 Task: Look for space in Villa del Prado 2da Sección, Mexico from 15th June, 2023 to 21st June, 2023 for 5 adults in price range Rs.14000 to Rs.25000. Place can be entire place with 3 bedrooms having 3 beds and 3 bathrooms. Property type can be house, flat, guest house. Booking option can be shelf check-in. Required host language is English.
Action: Mouse moved to (406, 79)
Screenshot: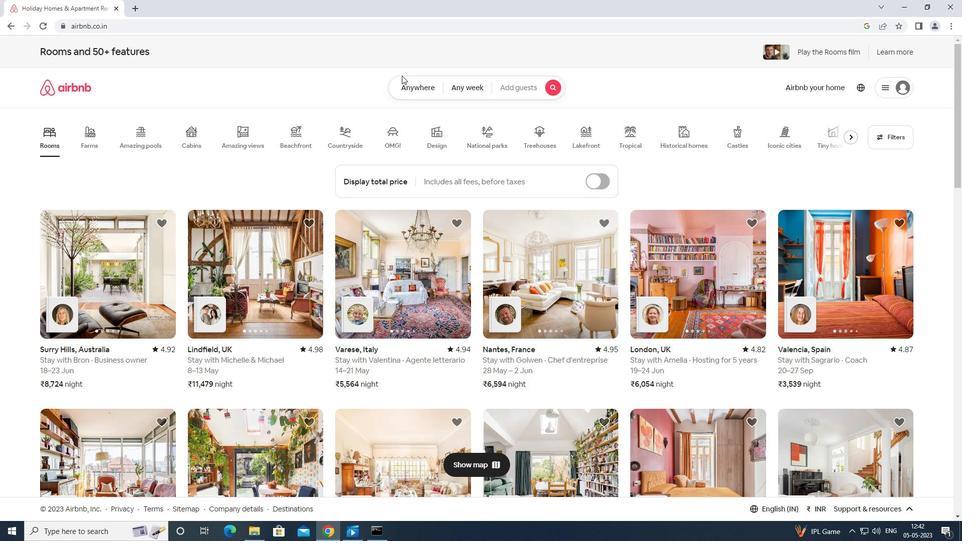 
Action: Mouse pressed left at (406, 79)
Screenshot: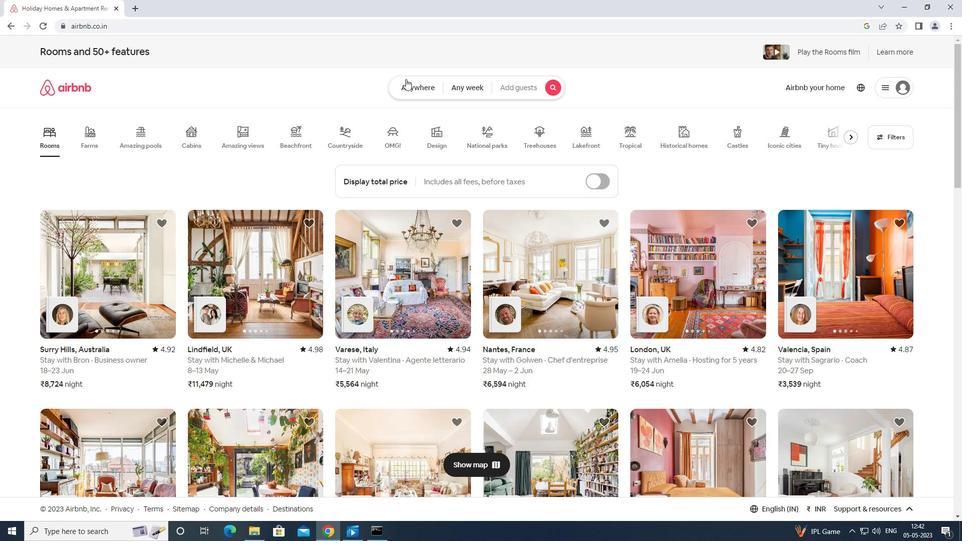 
Action: Mouse moved to (363, 120)
Screenshot: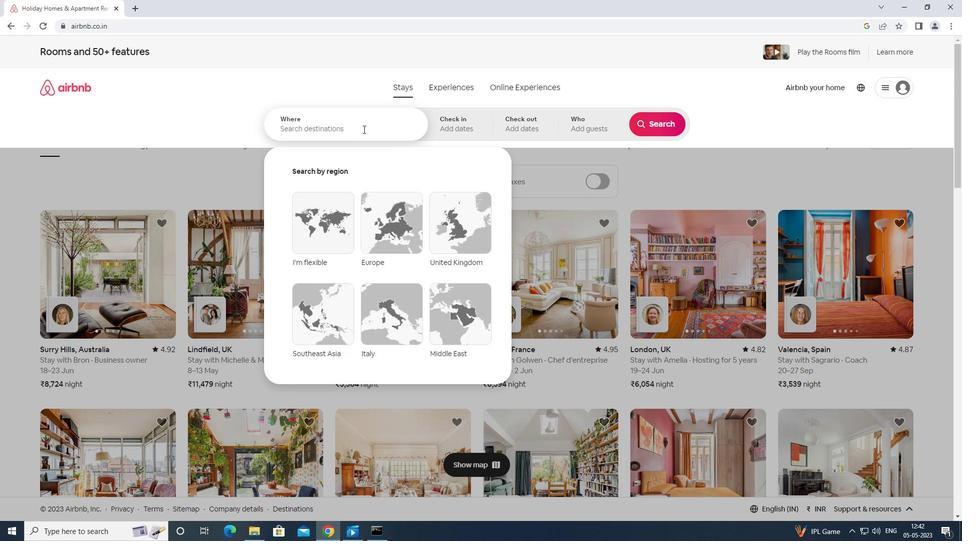 
Action: Mouse pressed left at (363, 120)
Screenshot: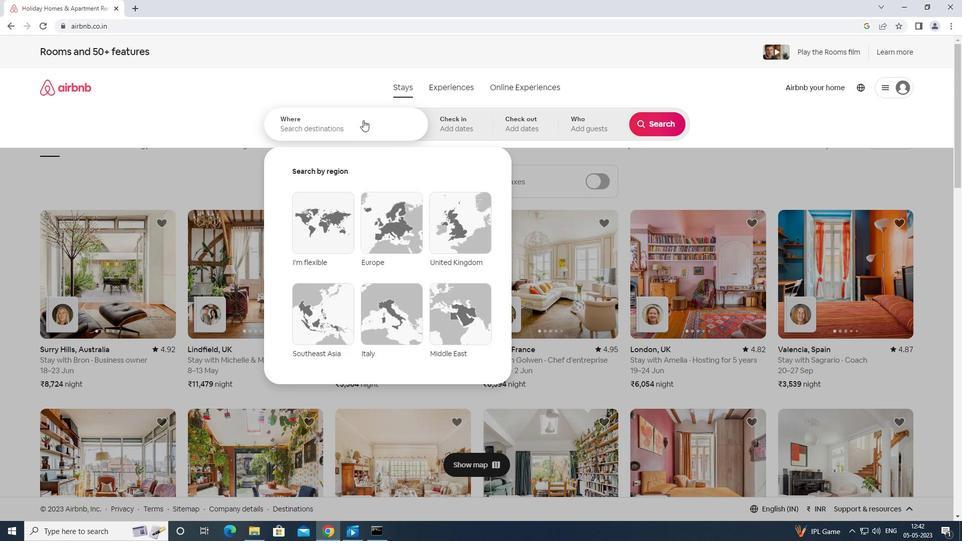 
Action: Key pressed <Key.caps_lock>
Screenshot: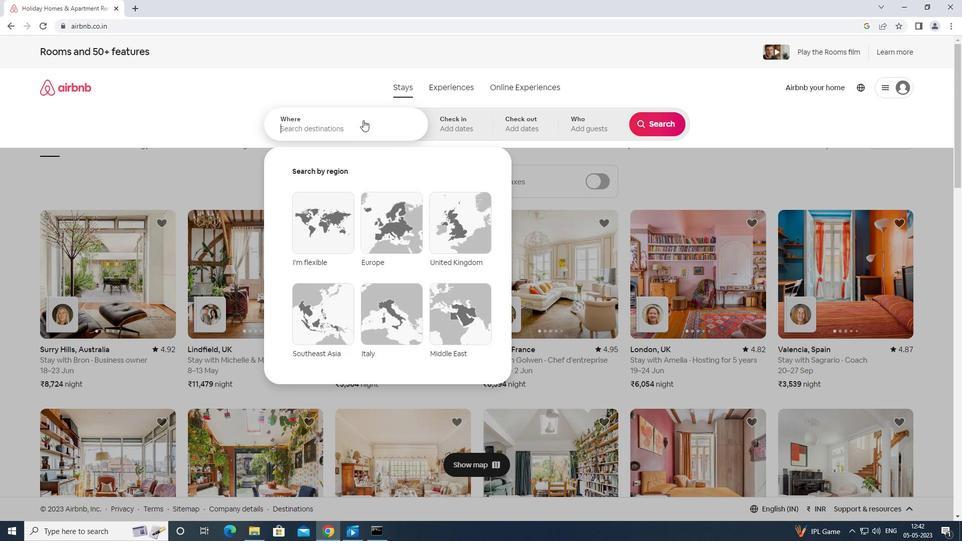 
Action: Mouse moved to (362, 121)
Screenshot: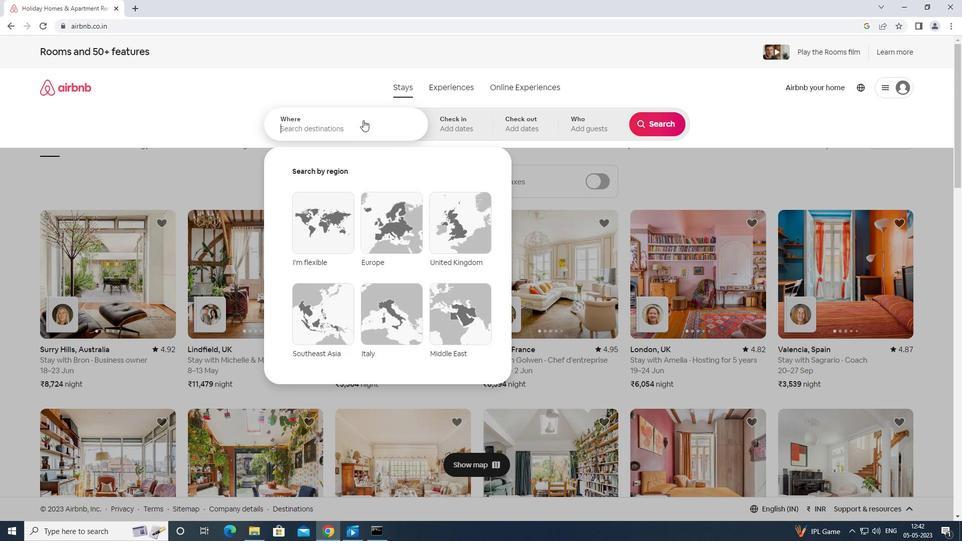 
Action: Key pressed <Key.shift>
Screenshot: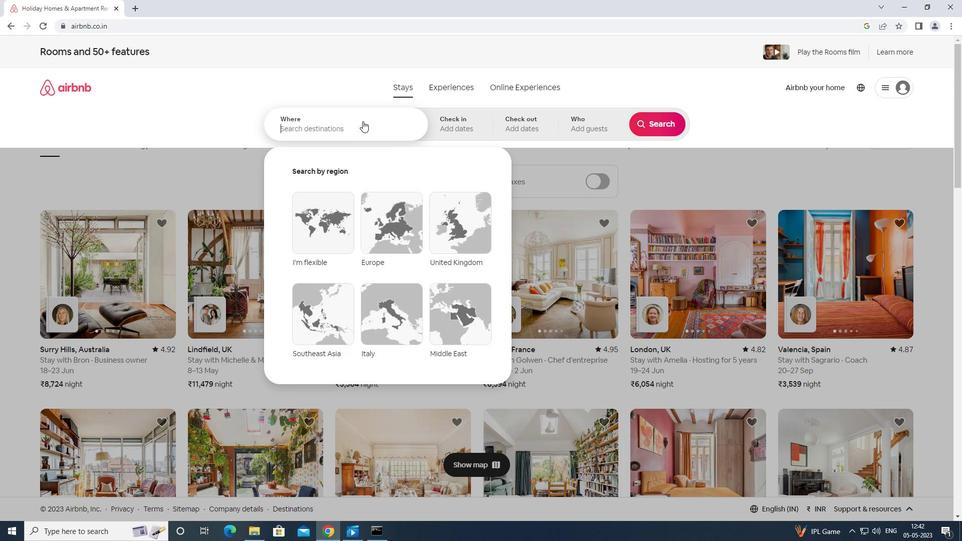 
Action: Mouse moved to (357, 120)
Screenshot: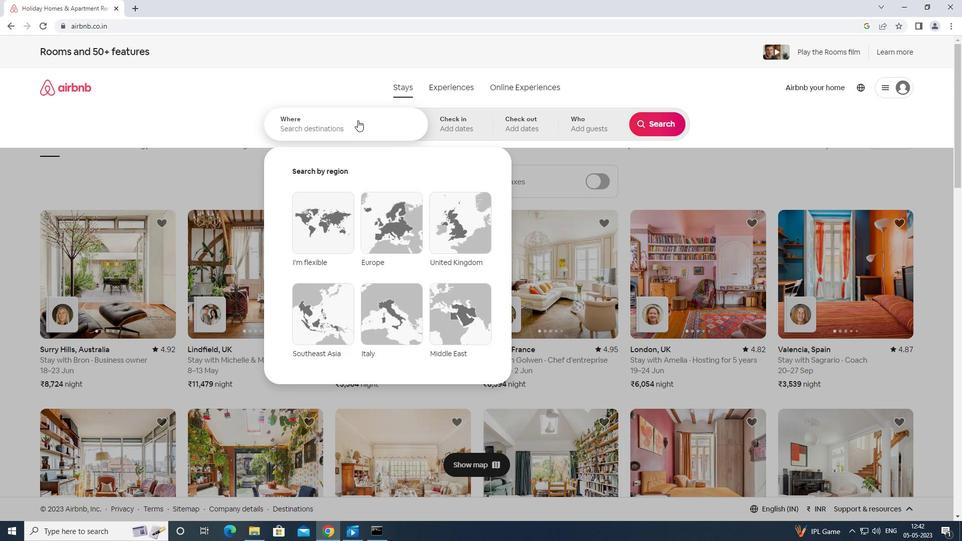 
Action: Key pressed B<Key.backspace><Key.shift>VILAA<Key.space>DEL<Key.space>PRADO<Key.space>MEXICO<Key.enter>
Screenshot: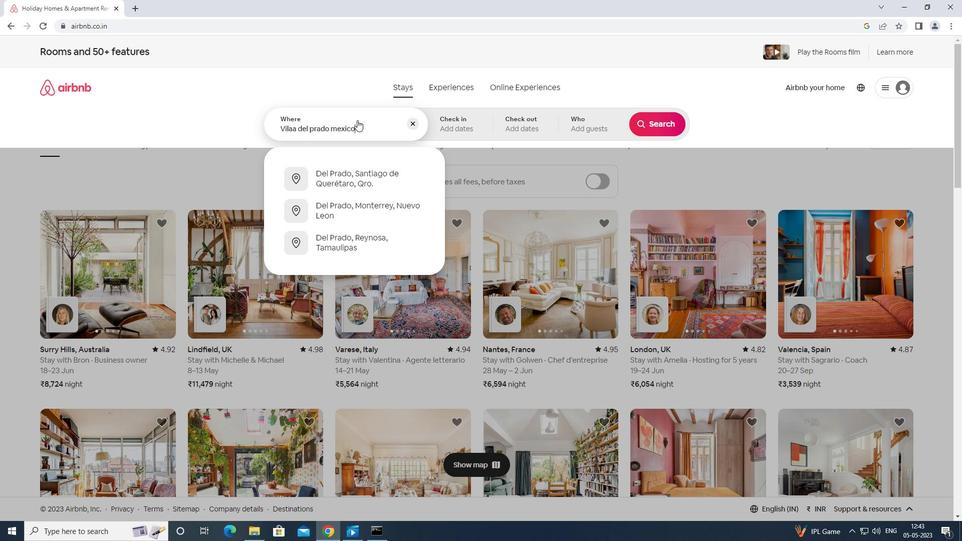 
Action: Mouse moved to (596, 297)
Screenshot: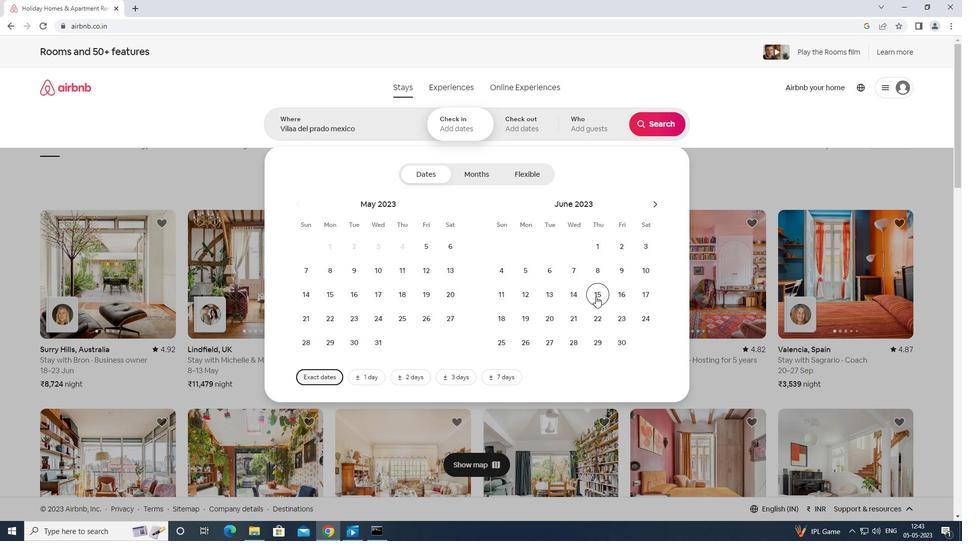 
Action: Mouse pressed left at (596, 297)
Screenshot: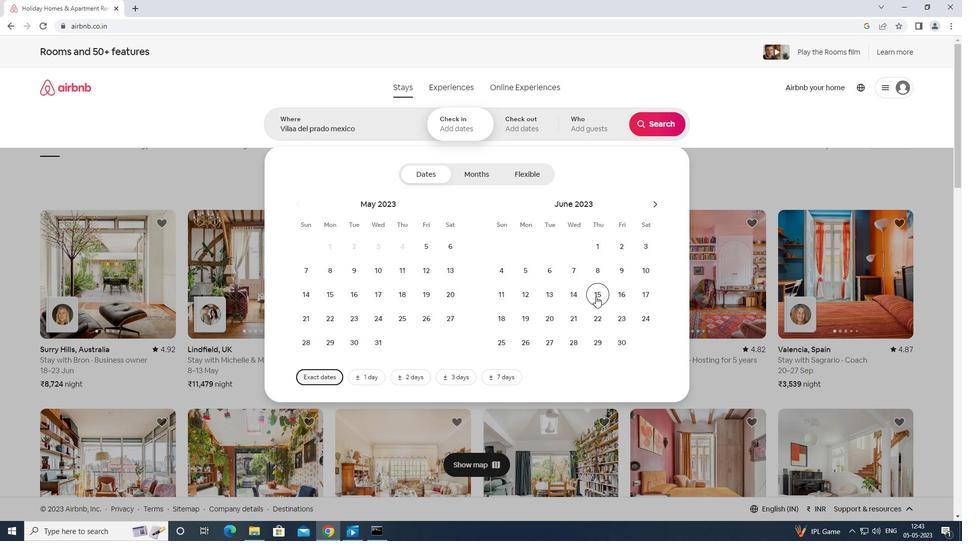 
Action: Mouse moved to (574, 313)
Screenshot: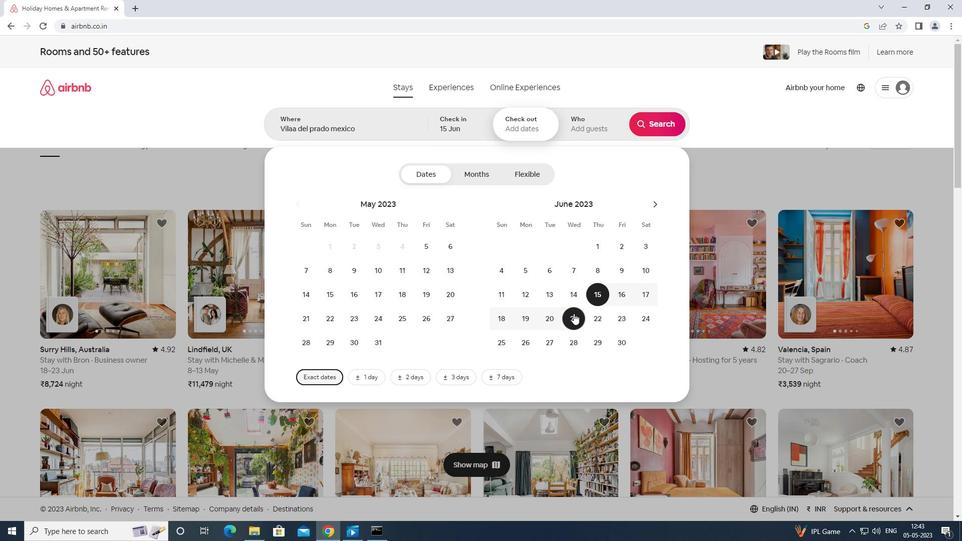 
Action: Mouse pressed left at (574, 313)
Screenshot: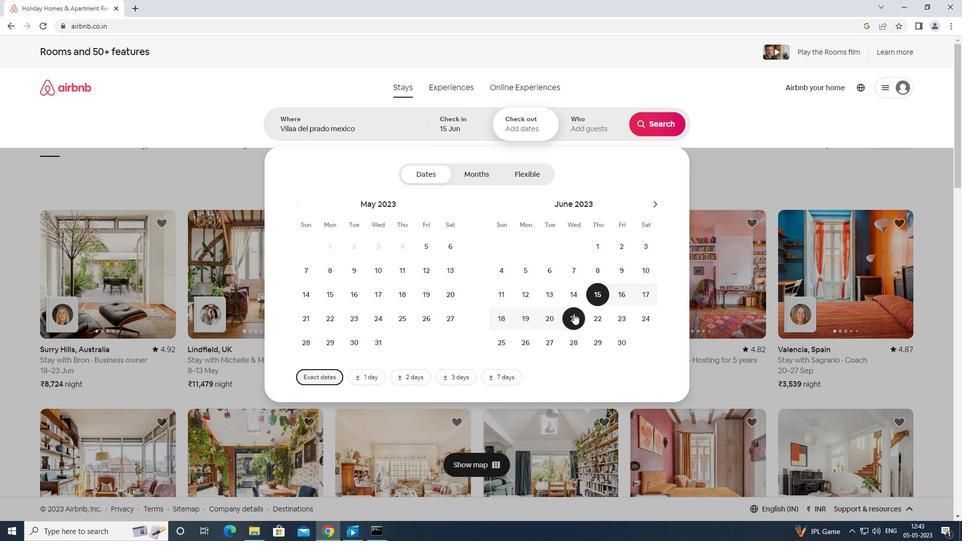 
Action: Mouse moved to (575, 123)
Screenshot: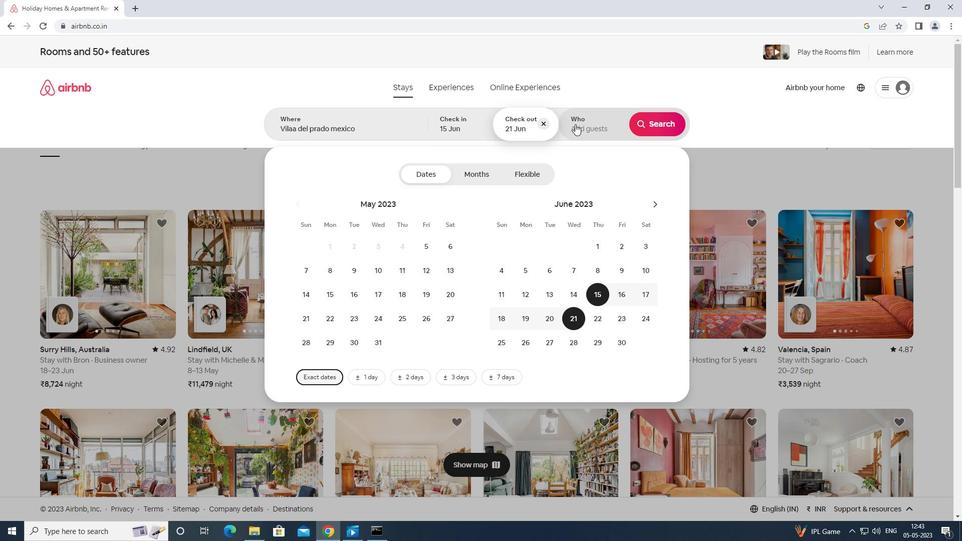 
Action: Mouse pressed left at (575, 123)
Screenshot: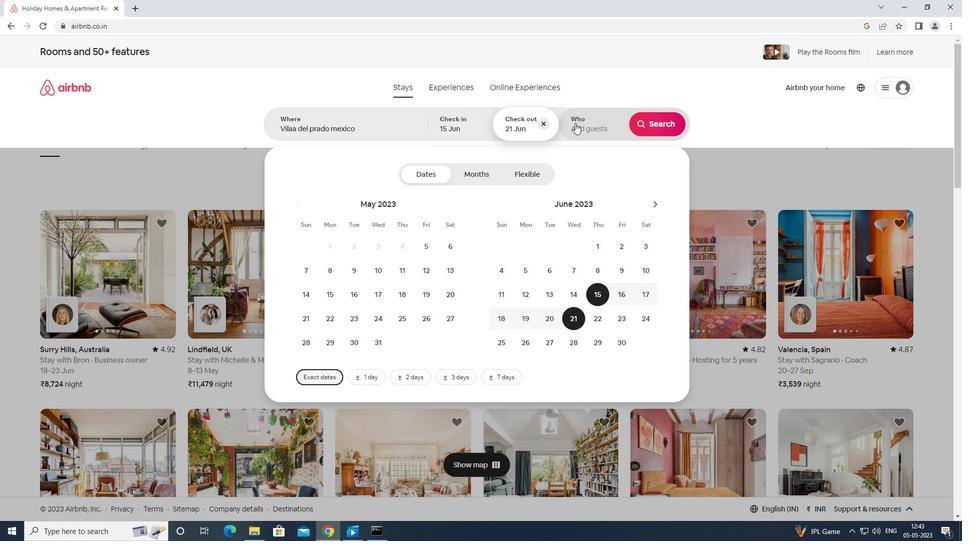 
Action: Mouse moved to (666, 123)
Screenshot: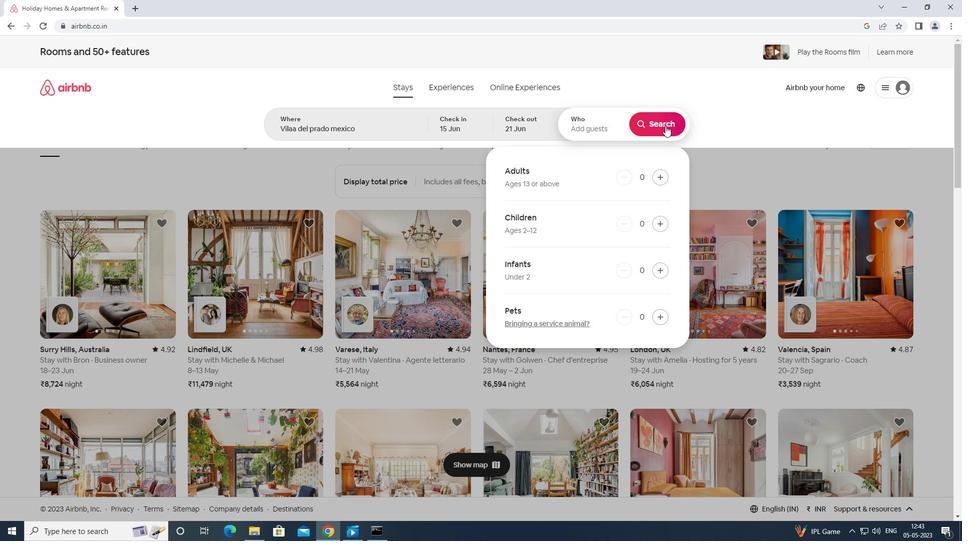 
Action: Mouse pressed left at (666, 123)
Screenshot: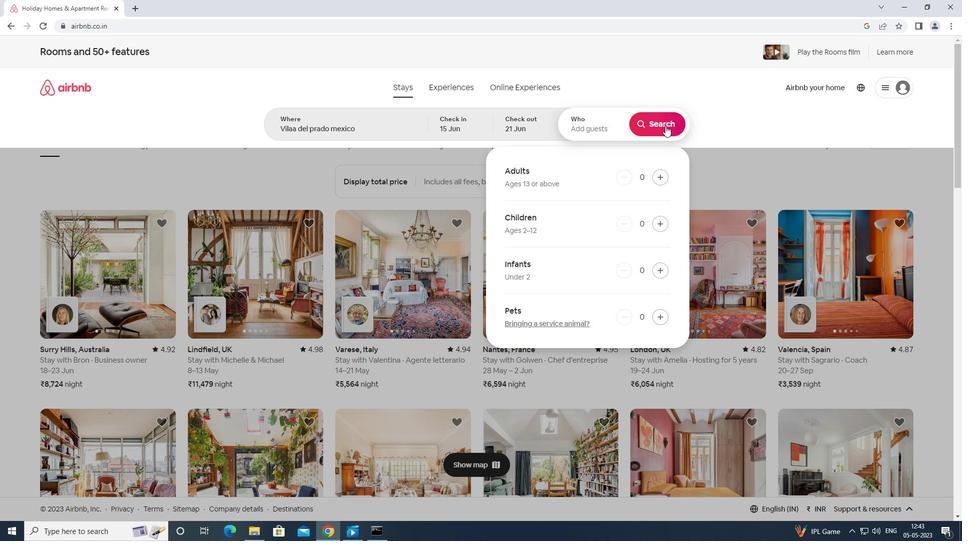 
Action: Mouse moved to (521, 56)
Screenshot: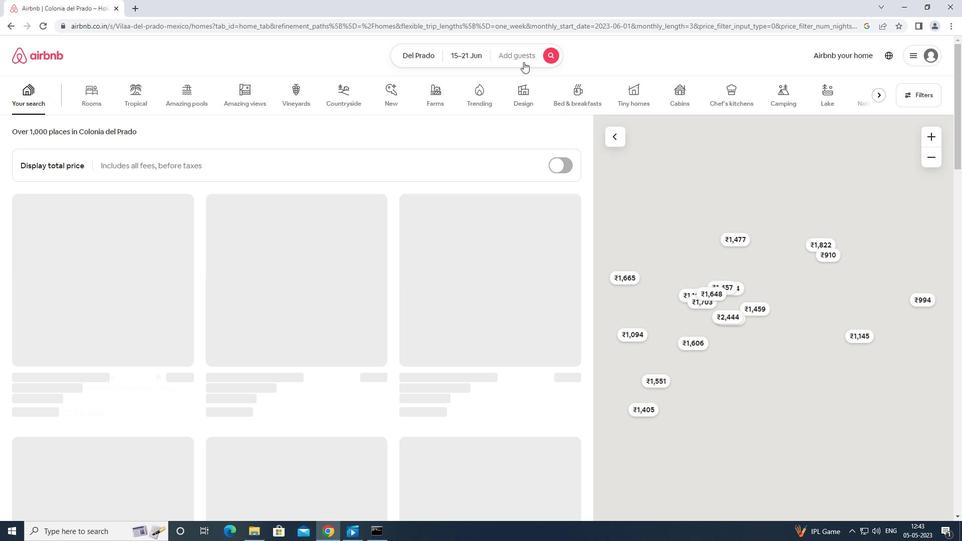 
Action: Mouse pressed left at (521, 56)
Screenshot: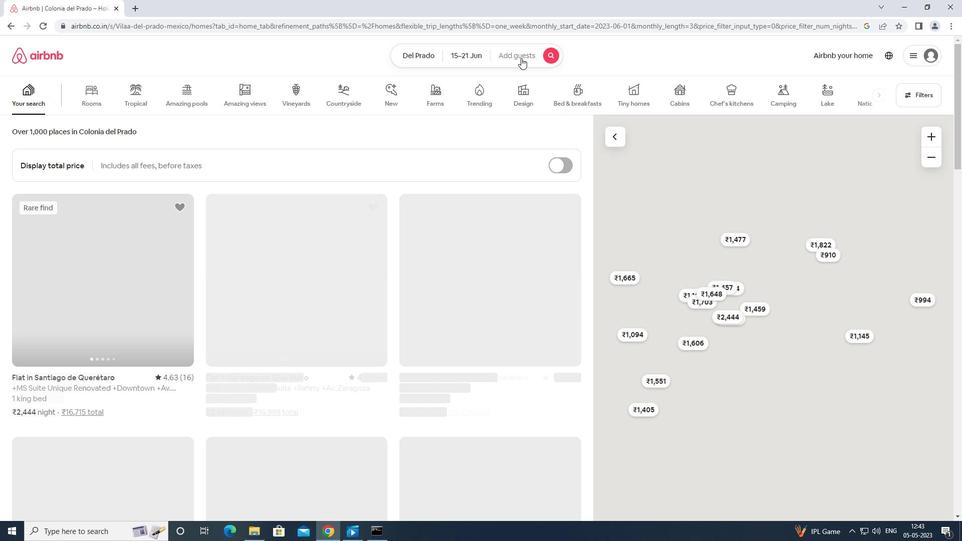 
Action: Mouse moved to (654, 145)
Screenshot: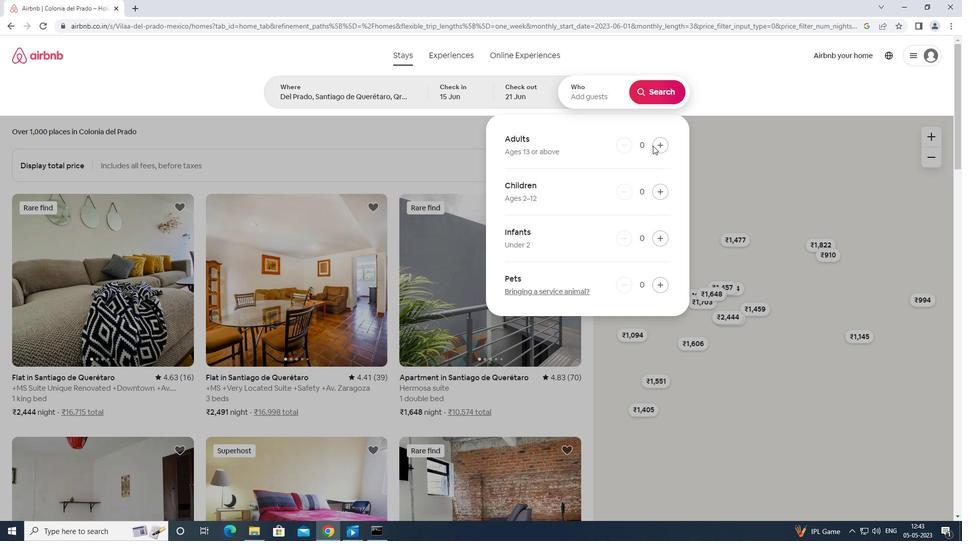 
Action: Mouse pressed left at (654, 145)
Screenshot: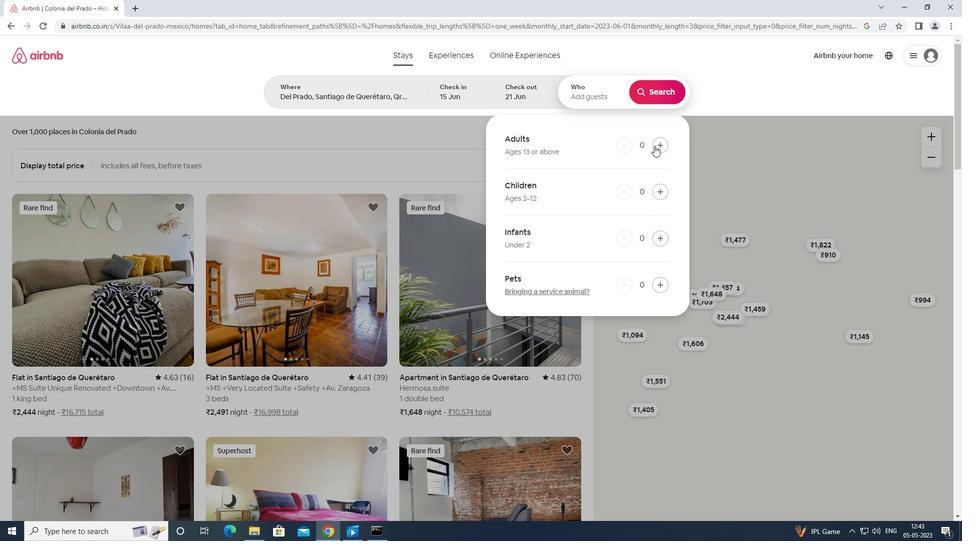 
Action: Mouse moved to (655, 145)
Screenshot: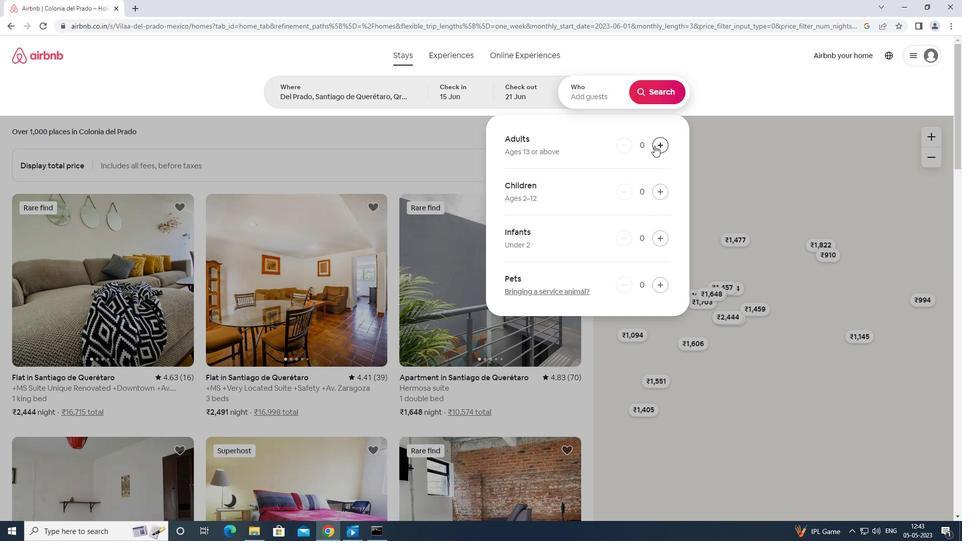 
Action: Mouse pressed left at (655, 145)
Screenshot: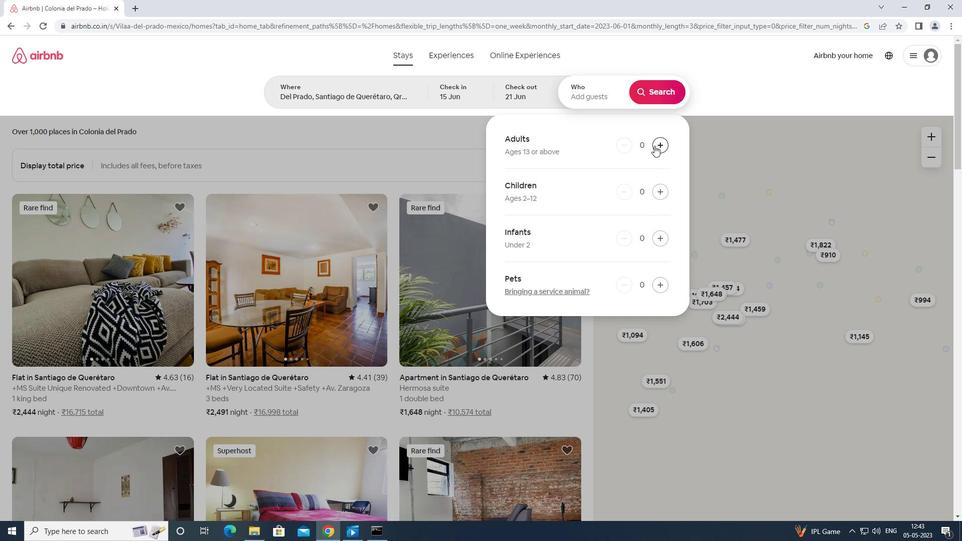 
Action: Mouse moved to (656, 145)
Screenshot: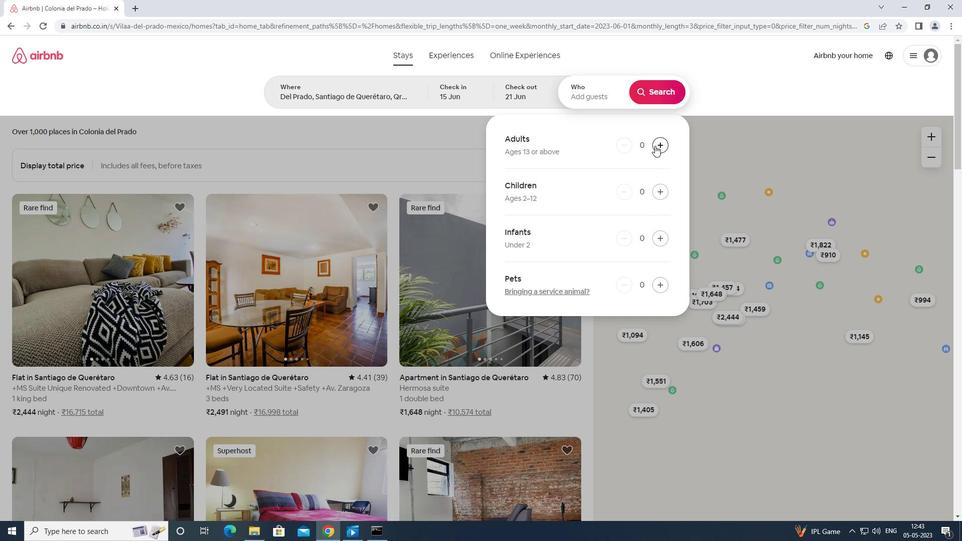 
Action: Mouse pressed left at (656, 145)
Screenshot: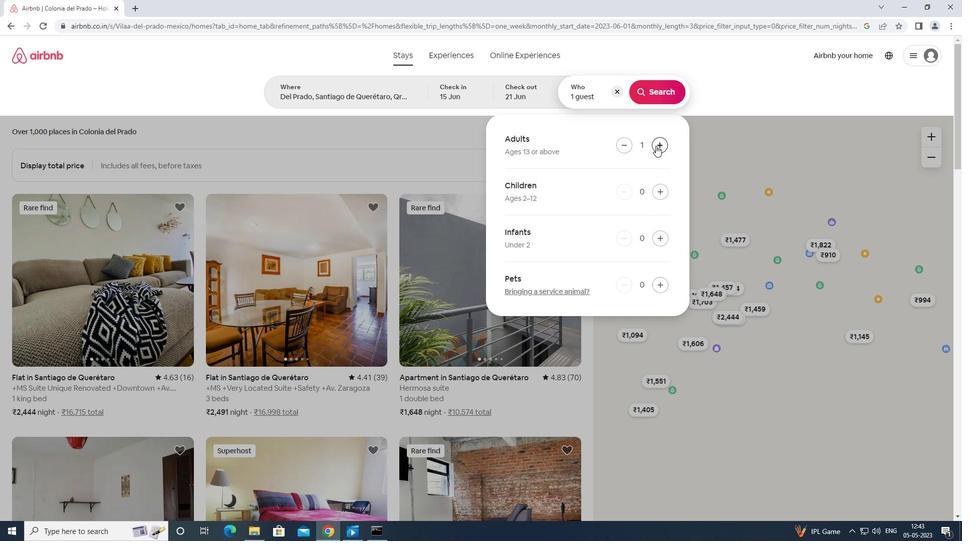
Action: Mouse moved to (657, 145)
Screenshot: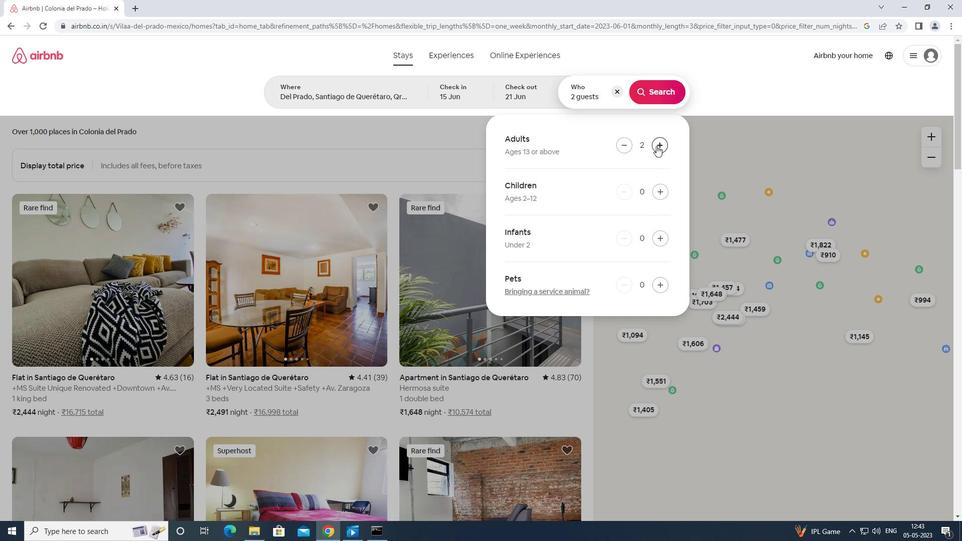 
Action: Mouse pressed left at (657, 145)
Screenshot: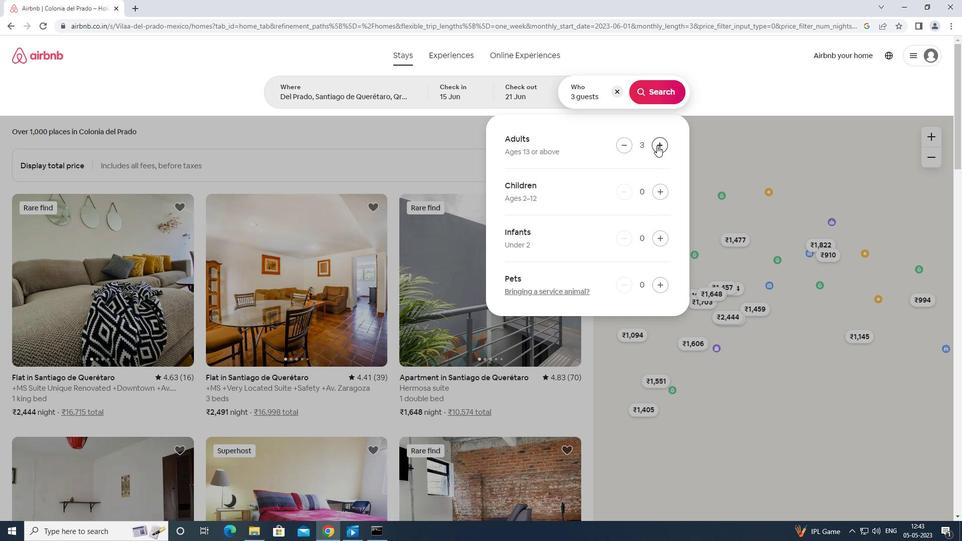 
Action: Mouse pressed left at (657, 145)
Screenshot: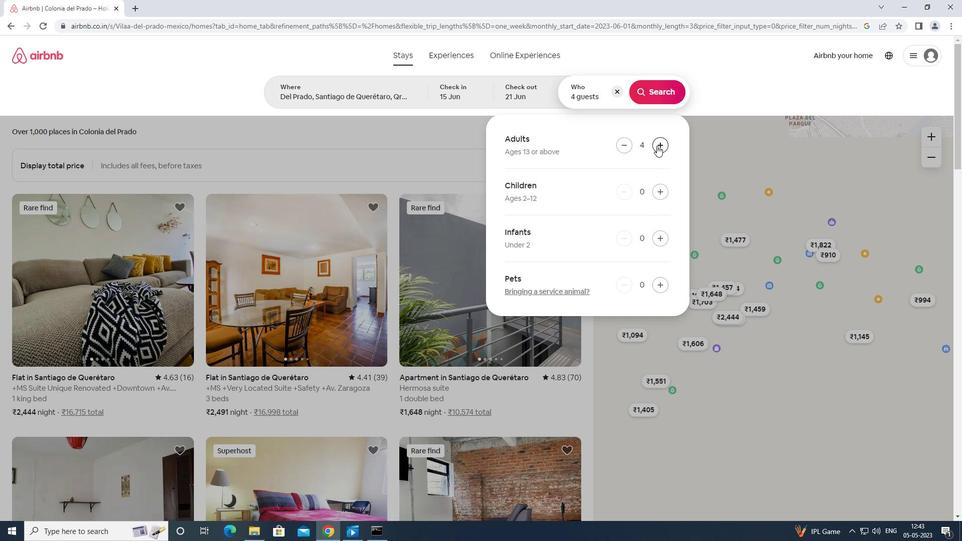 
Action: Mouse moved to (657, 96)
Screenshot: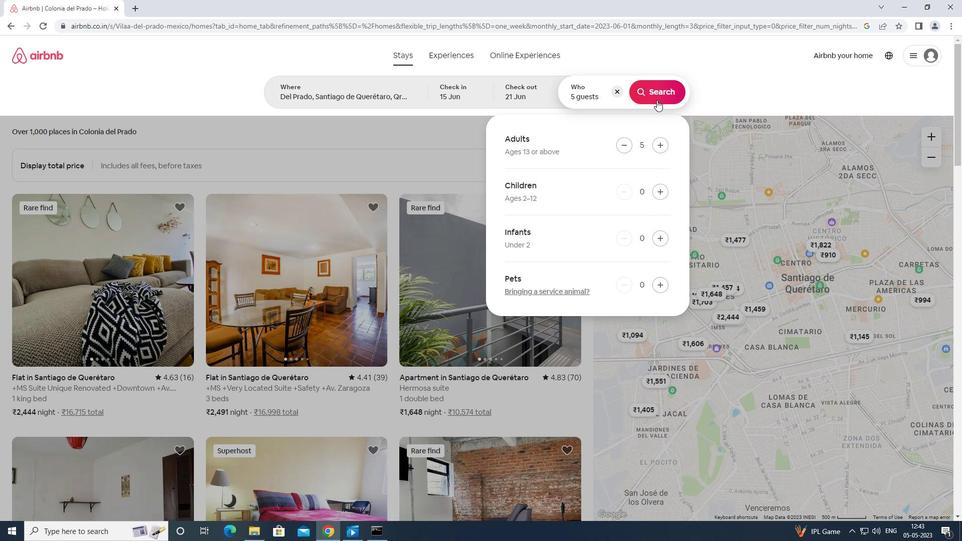
Action: Mouse pressed left at (657, 96)
Screenshot: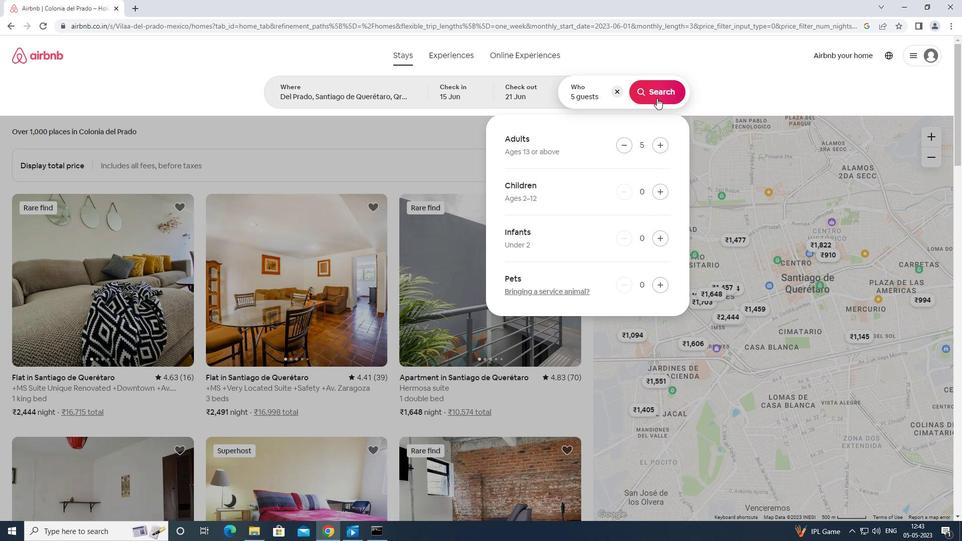 
Action: Mouse moved to (916, 96)
Screenshot: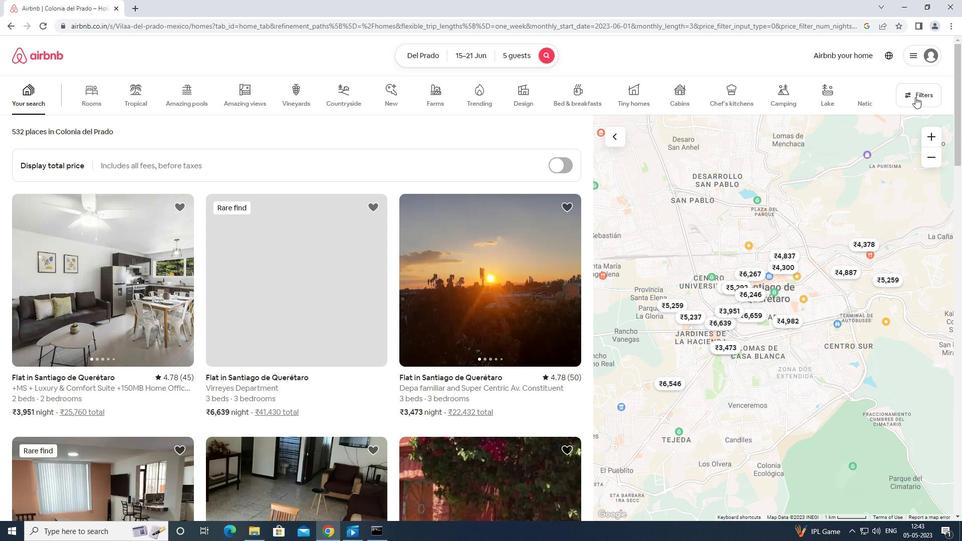 
Action: Mouse pressed left at (916, 96)
Screenshot: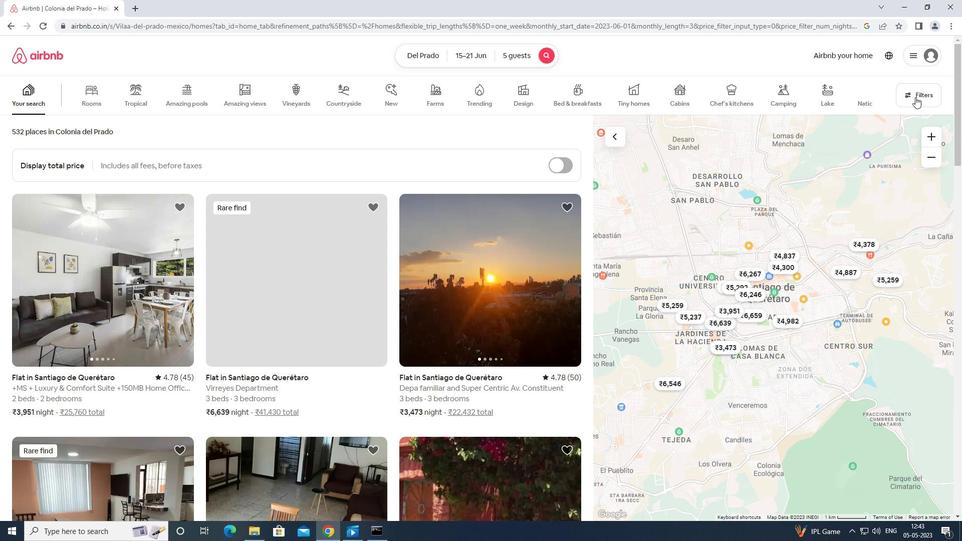 
Action: Mouse moved to (391, 339)
Screenshot: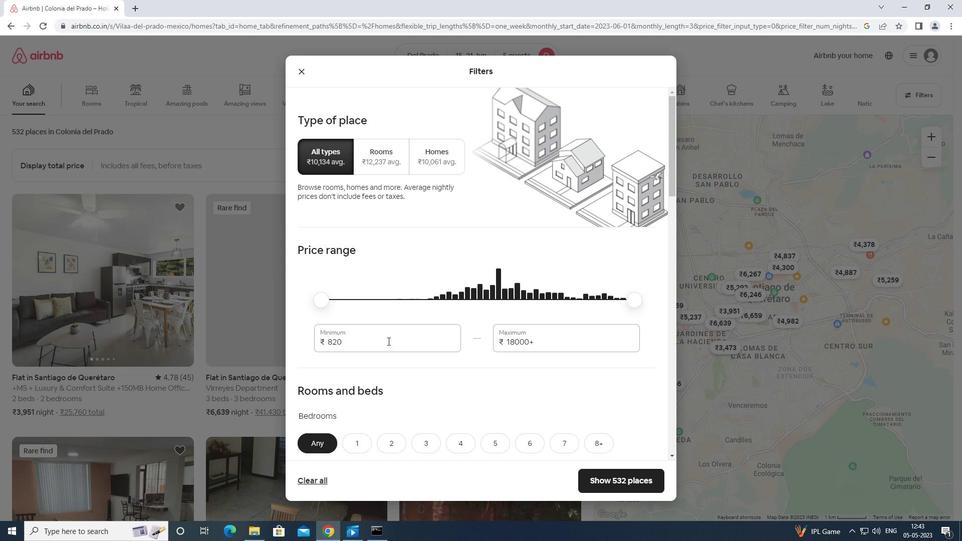 
Action: Mouse pressed left at (391, 339)
Screenshot: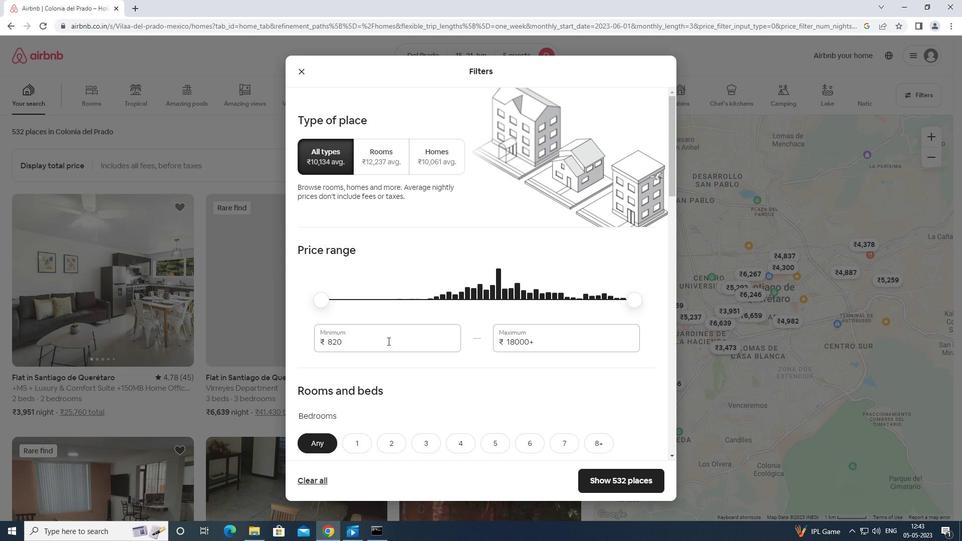 
Action: Mouse moved to (401, 315)
Screenshot: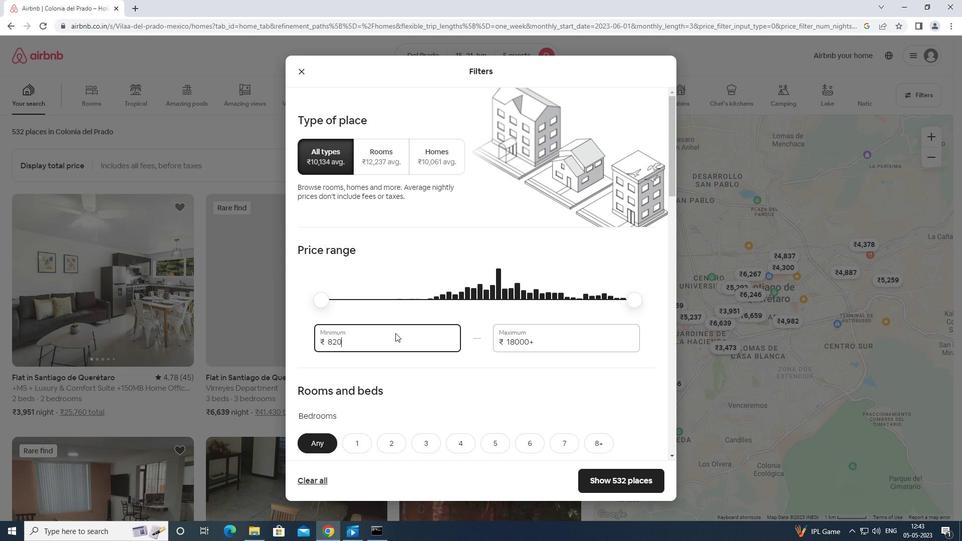 
Action: Key pressed <Key.backspace><Key.backspace><Key.backspace>14000
Screenshot: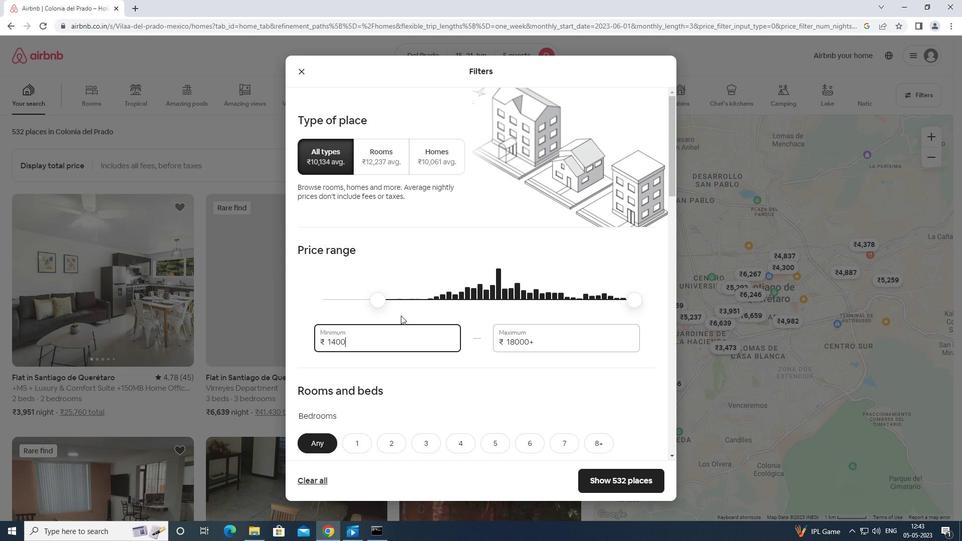 
Action: Mouse moved to (600, 338)
Screenshot: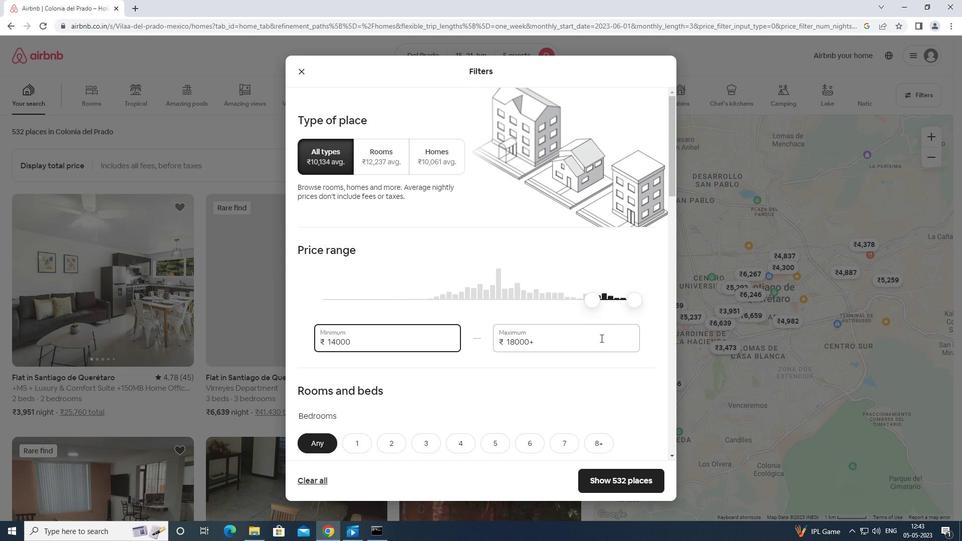 
Action: Mouse pressed left at (600, 338)
Screenshot: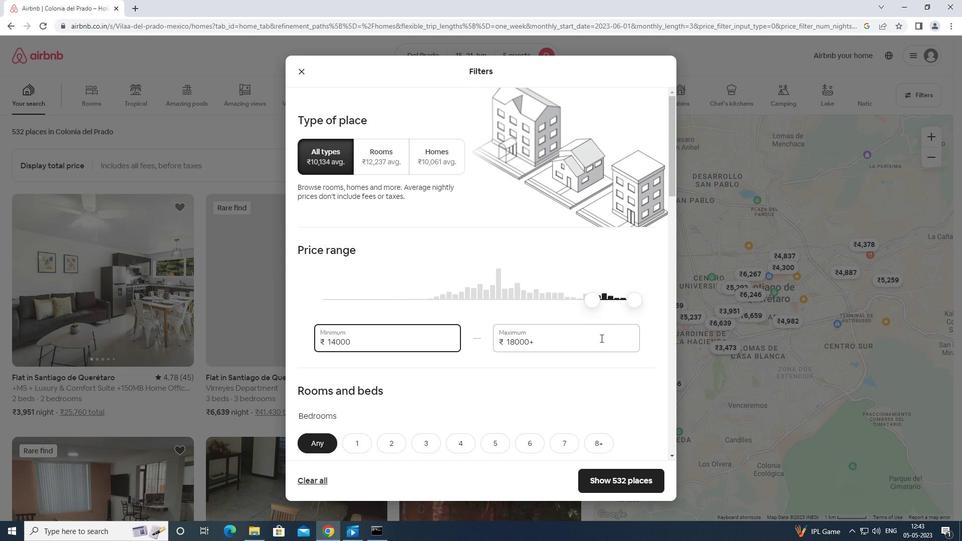 
Action: Key pressed <Key.backspace><Key.backspace><Key.backspace><Key.backspace><Key.backspace><Key.backspace><Key.backspace><Key.backspace><Key.backspace><Key.backspace><Key.backspace><Key.backspace><Key.backspace><Key.backspace>25000
Screenshot: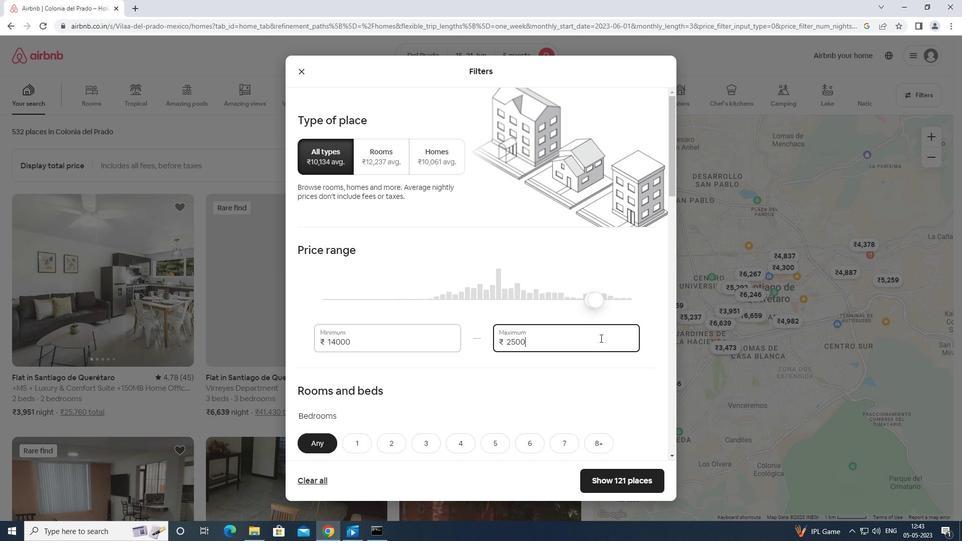 
Action: Mouse moved to (614, 337)
Screenshot: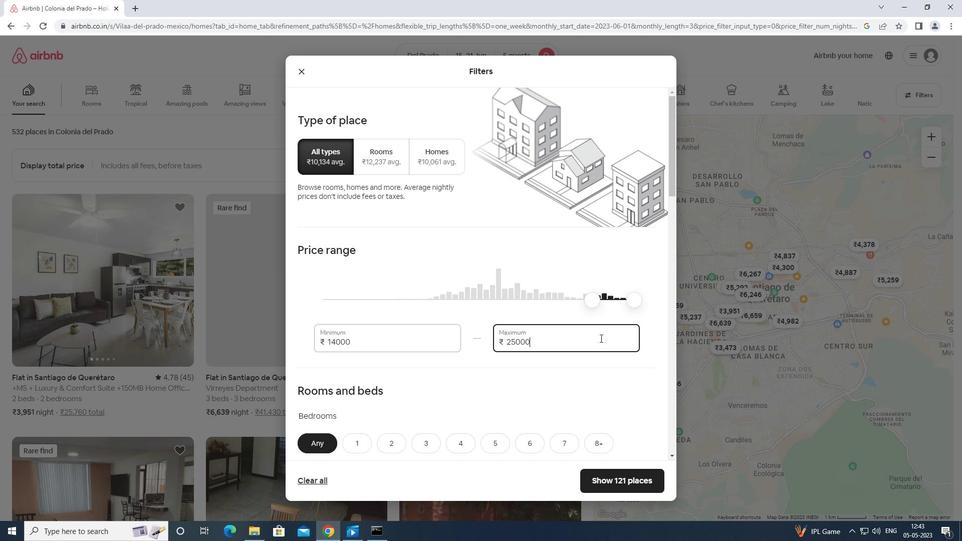 
Action: Mouse scrolled (614, 337) with delta (0, 0)
Screenshot: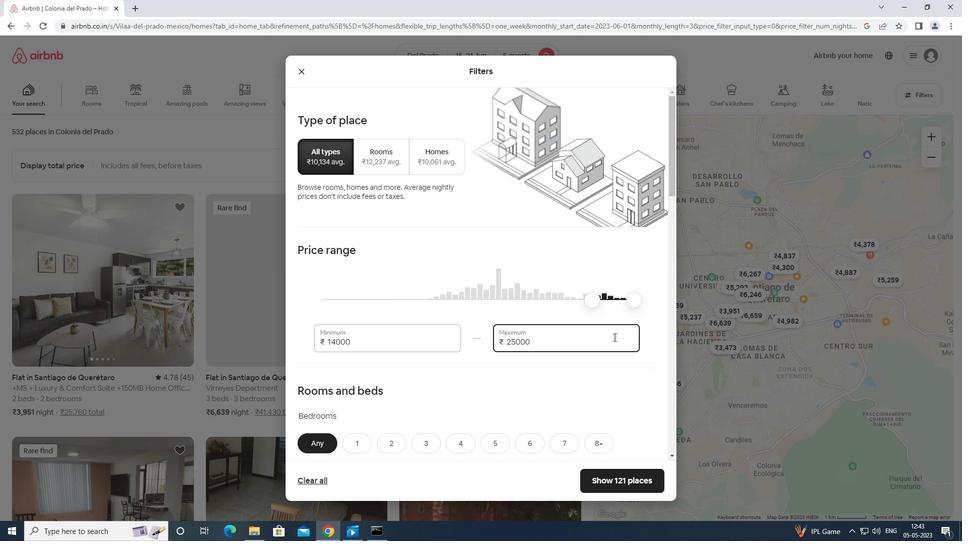 
Action: Mouse moved to (618, 334)
Screenshot: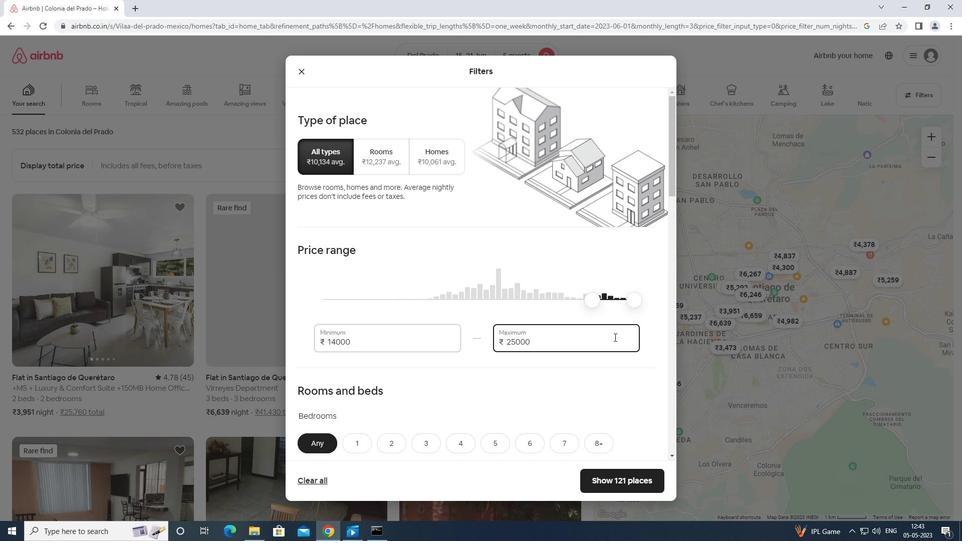 
Action: Mouse scrolled (618, 333) with delta (0, 0)
Screenshot: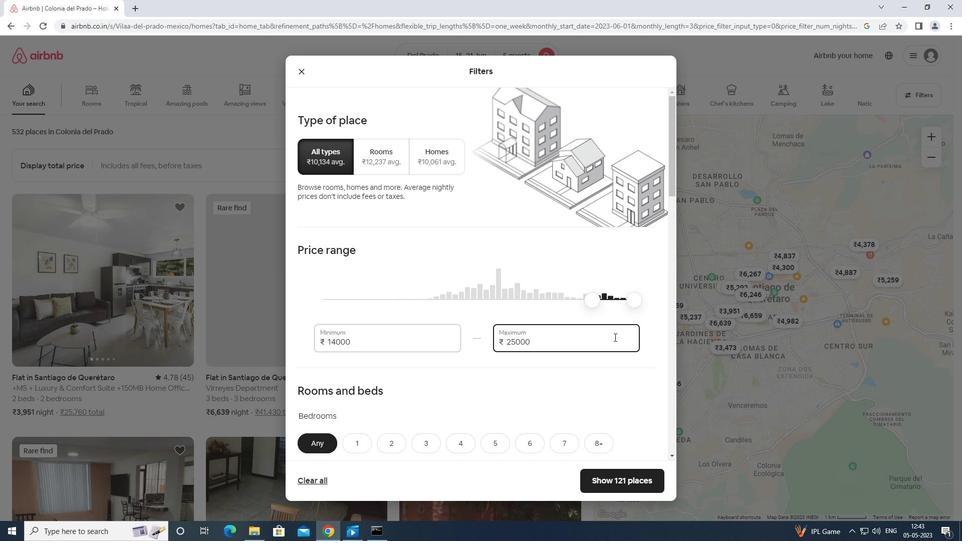 
Action: Mouse moved to (434, 340)
Screenshot: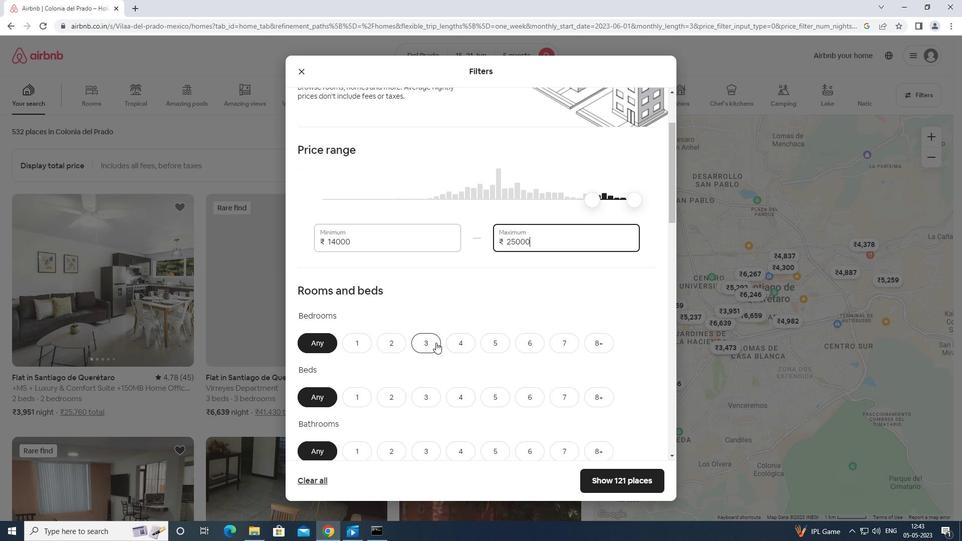 
Action: Mouse pressed left at (434, 340)
Screenshot: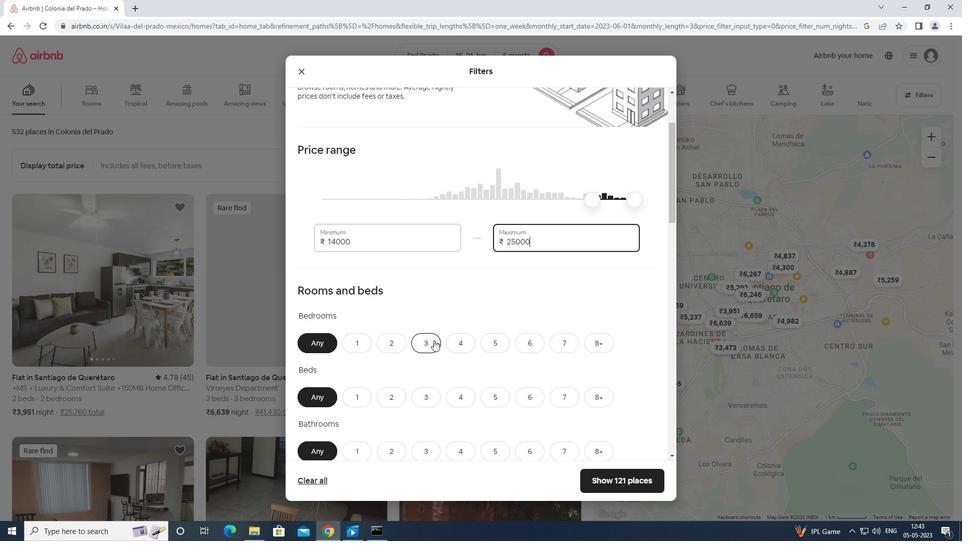 
Action: Mouse moved to (423, 396)
Screenshot: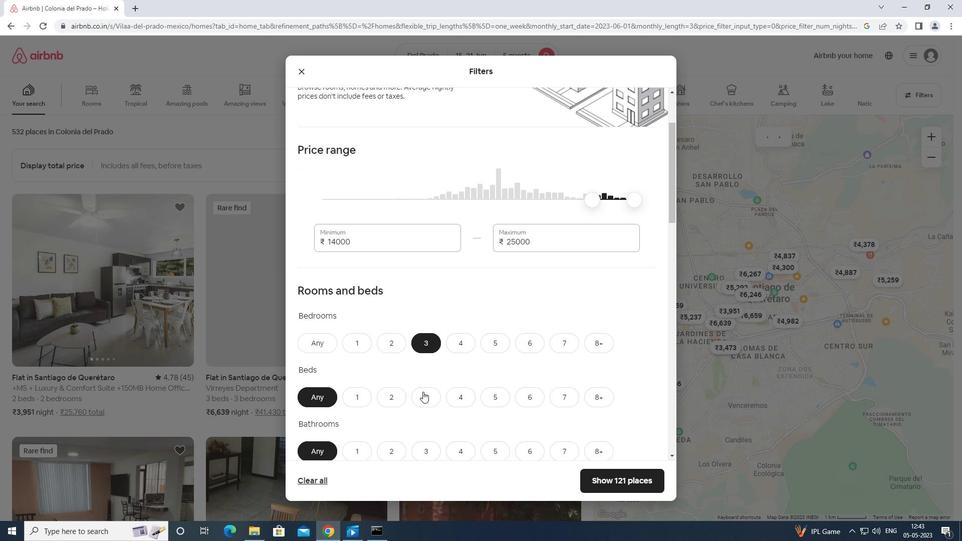
Action: Mouse pressed left at (423, 396)
Screenshot: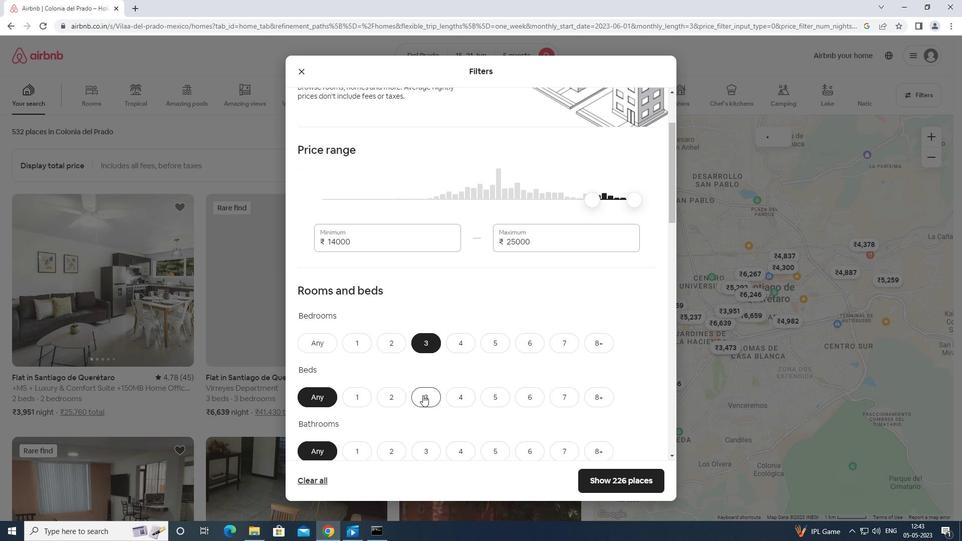 
Action: Mouse moved to (422, 395)
Screenshot: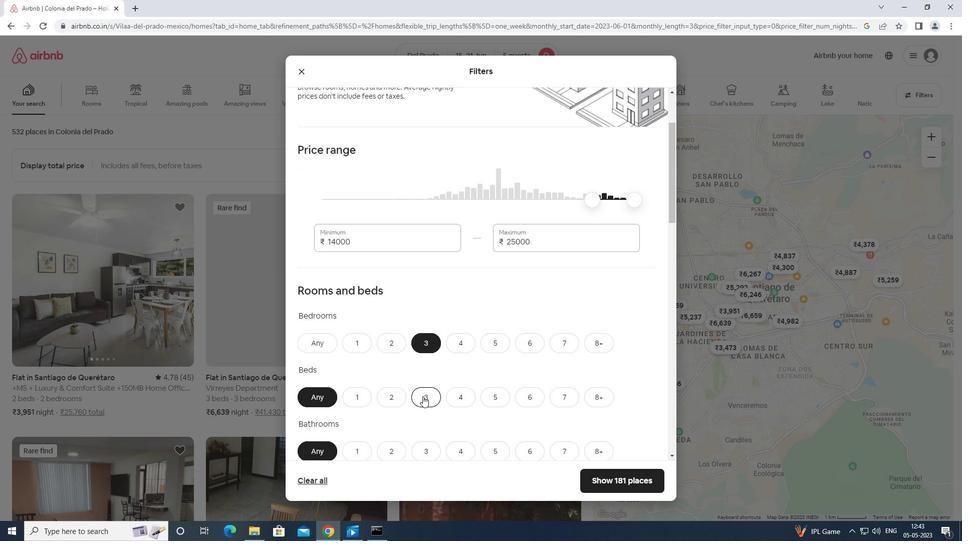 
Action: Mouse scrolled (422, 395) with delta (0, 0)
Screenshot: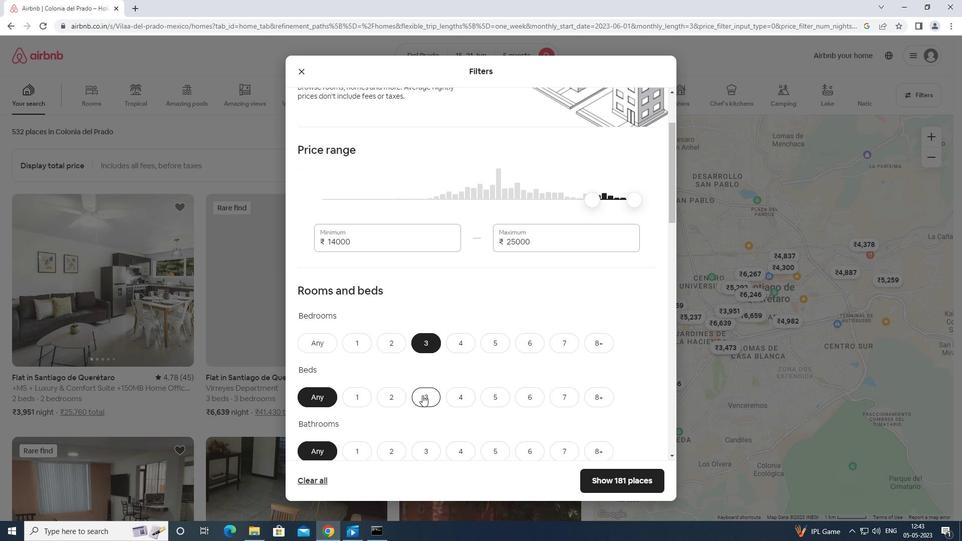 
Action: Mouse scrolled (422, 395) with delta (0, 0)
Screenshot: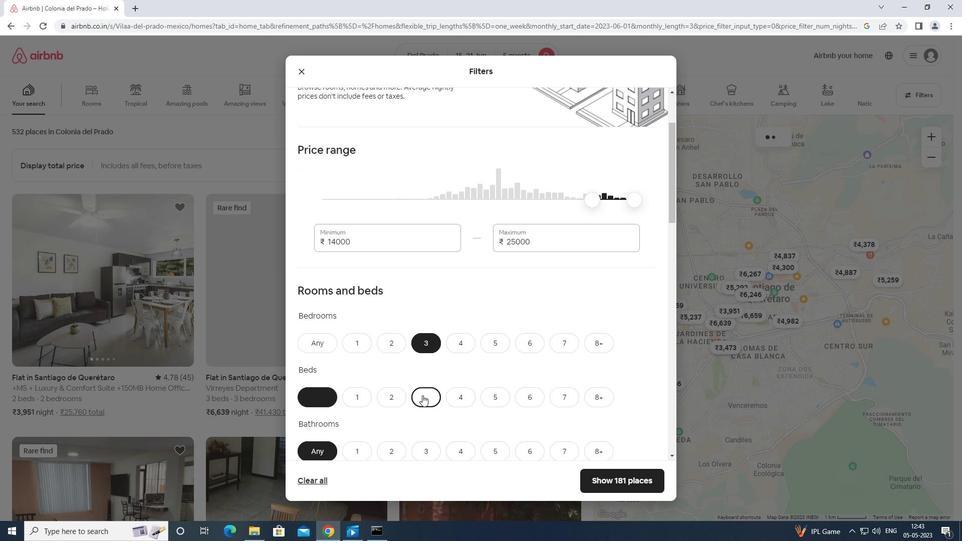 
Action: Mouse moved to (422, 395)
Screenshot: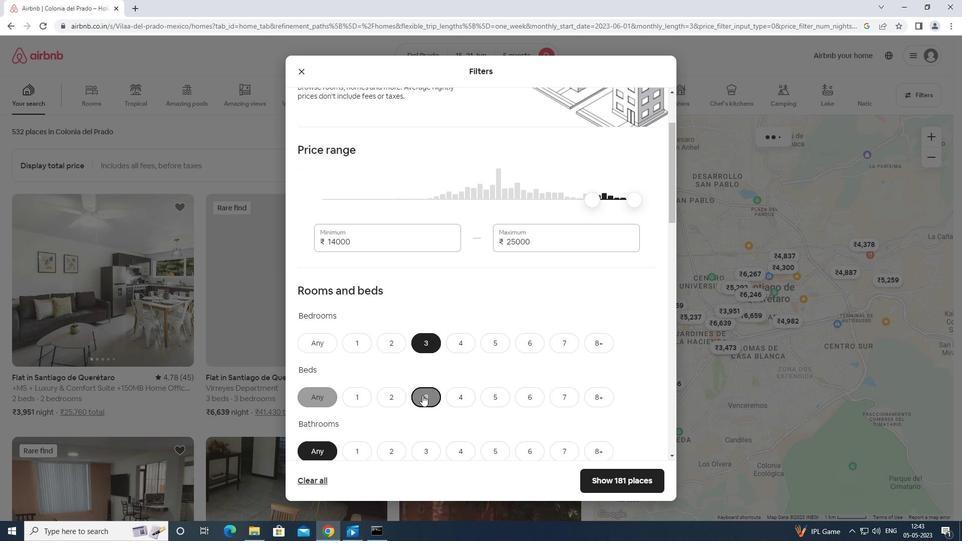 
Action: Mouse scrolled (422, 394) with delta (0, 0)
Screenshot: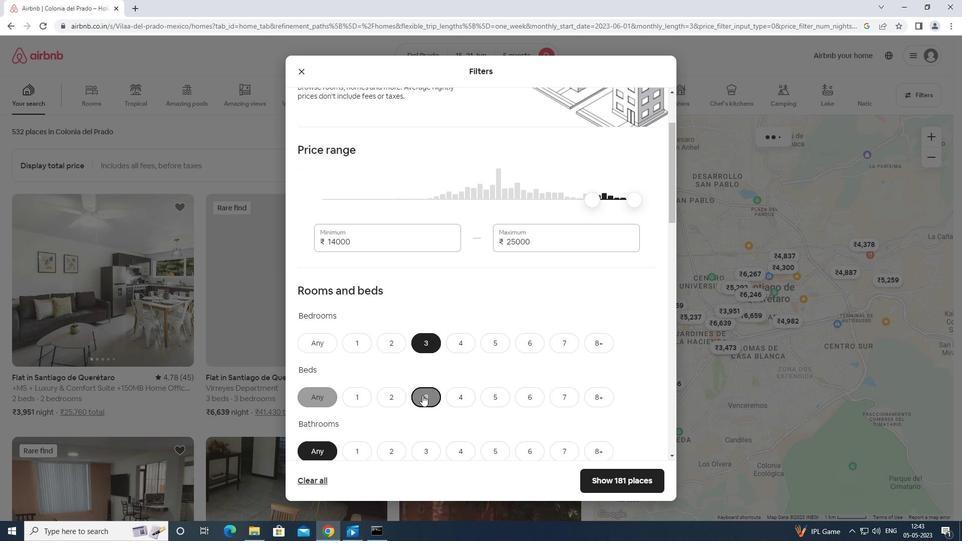 
Action: Mouse moved to (423, 299)
Screenshot: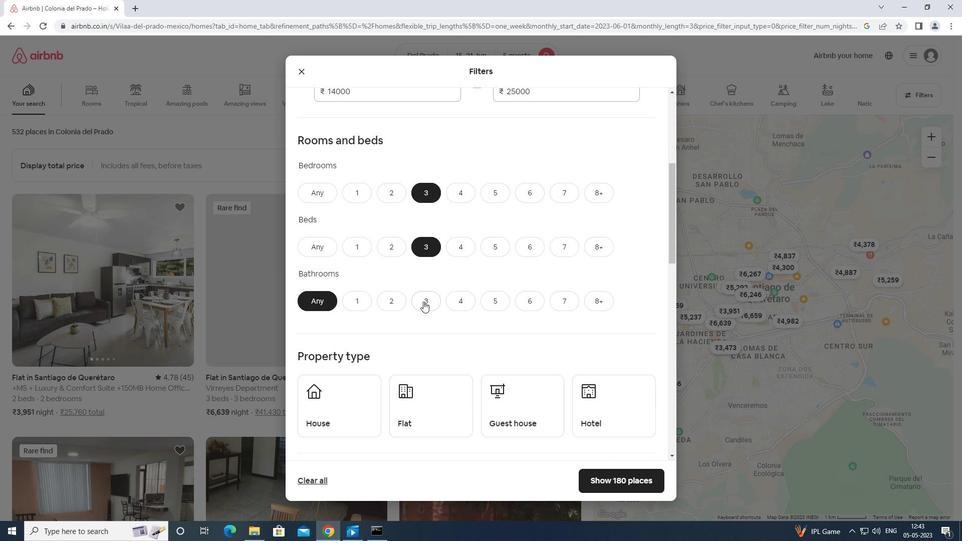 
Action: Mouse pressed left at (423, 299)
Screenshot: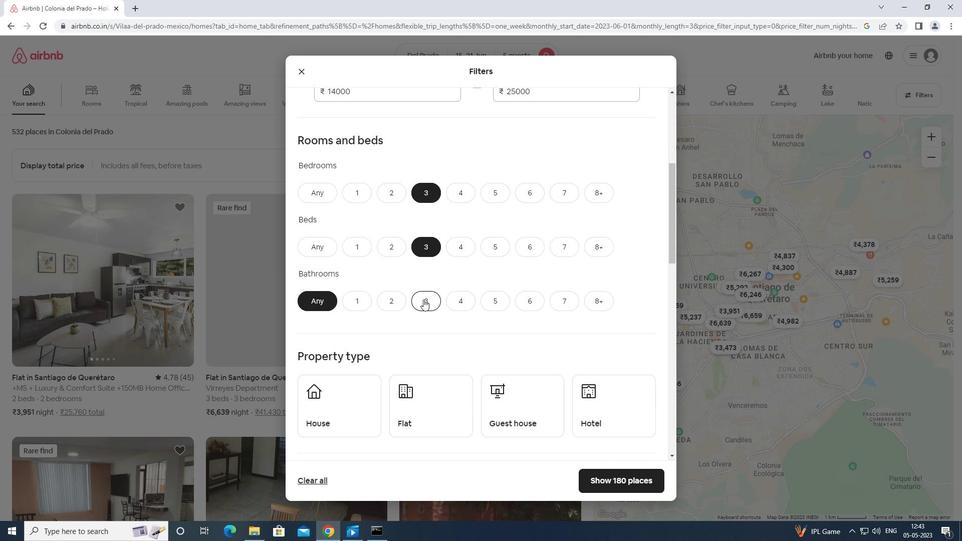 
Action: Mouse moved to (422, 297)
Screenshot: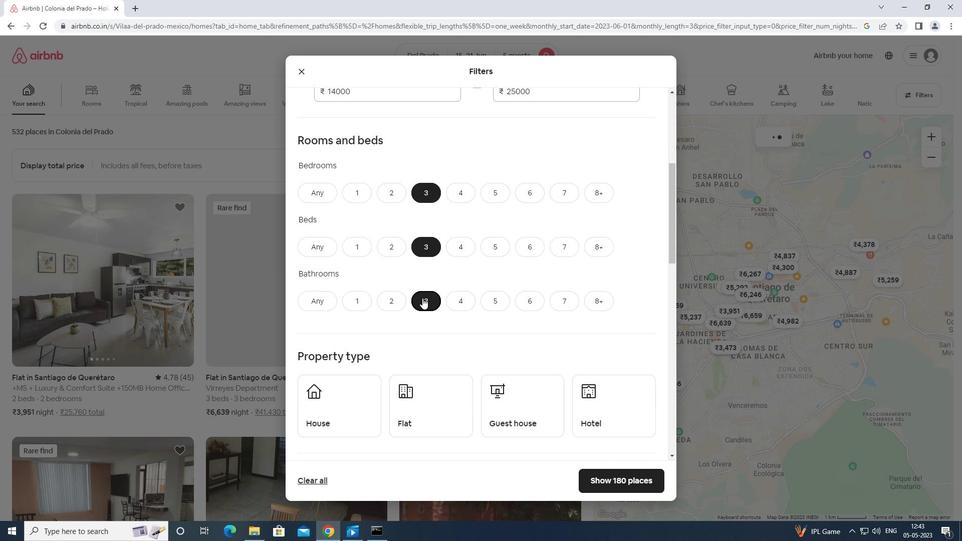 
Action: Mouse scrolled (422, 297) with delta (0, 0)
Screenshot: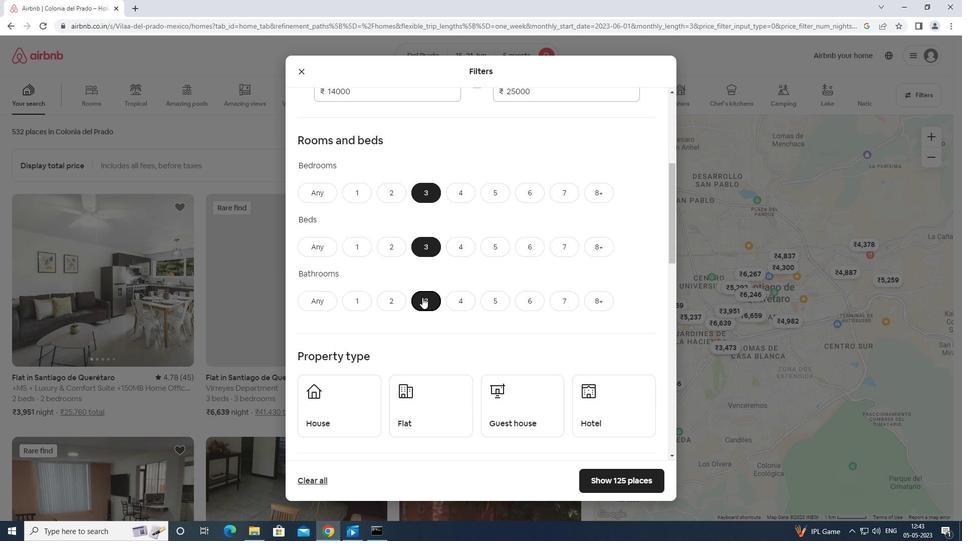 
Action: Mouse scrolled (422, 297) with delta (0, 0)
Screenshot: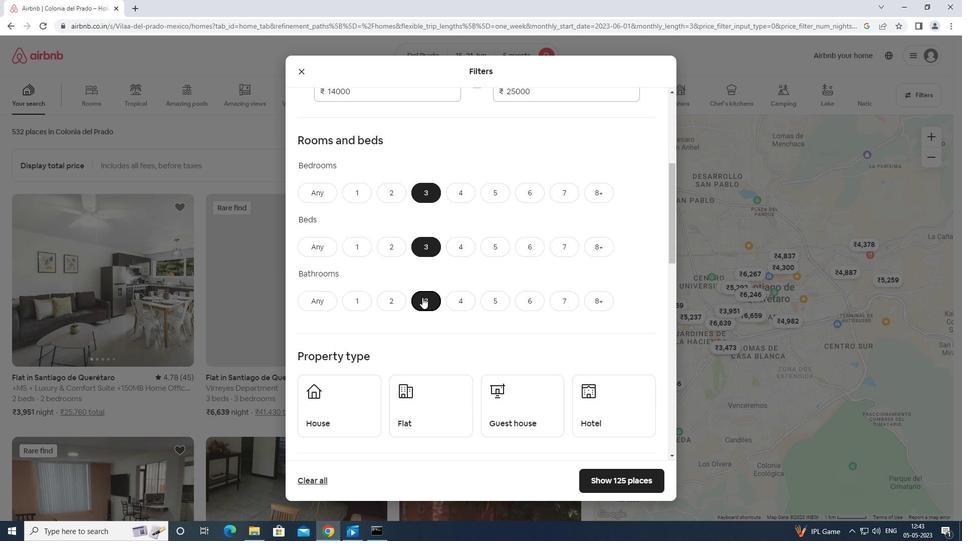 
Action: Mouse moved to (360, 318)
Screenshot: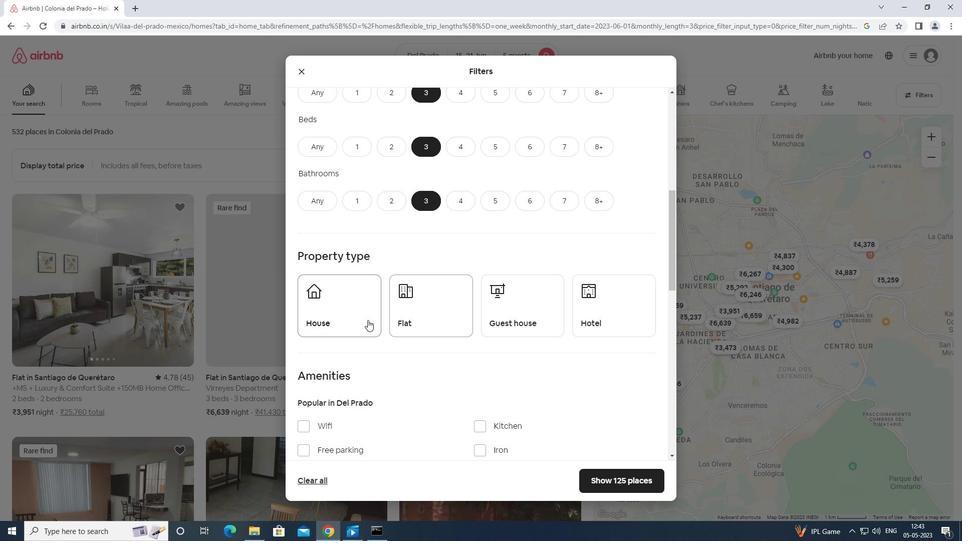 
Action: Mouse pressed left at (360, 318)
Screenshot: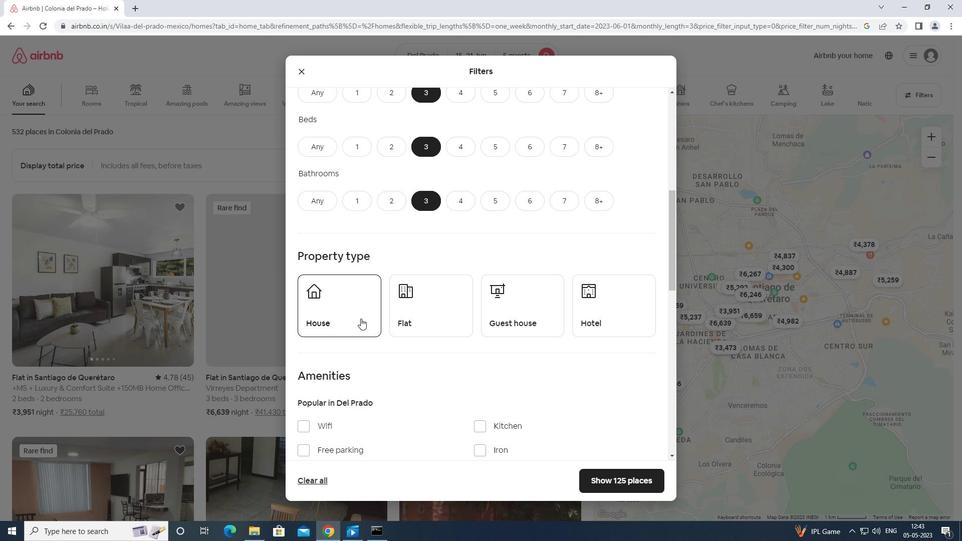 
Action: Mouse moved to (401, 303)
Screenshot: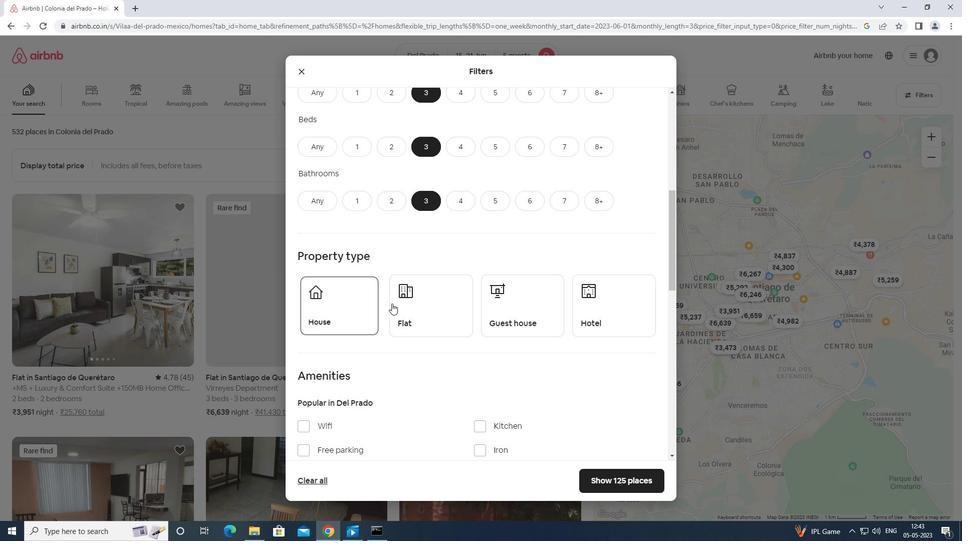 
Action: Mouse pressed left at (401, 303)
Screenshot: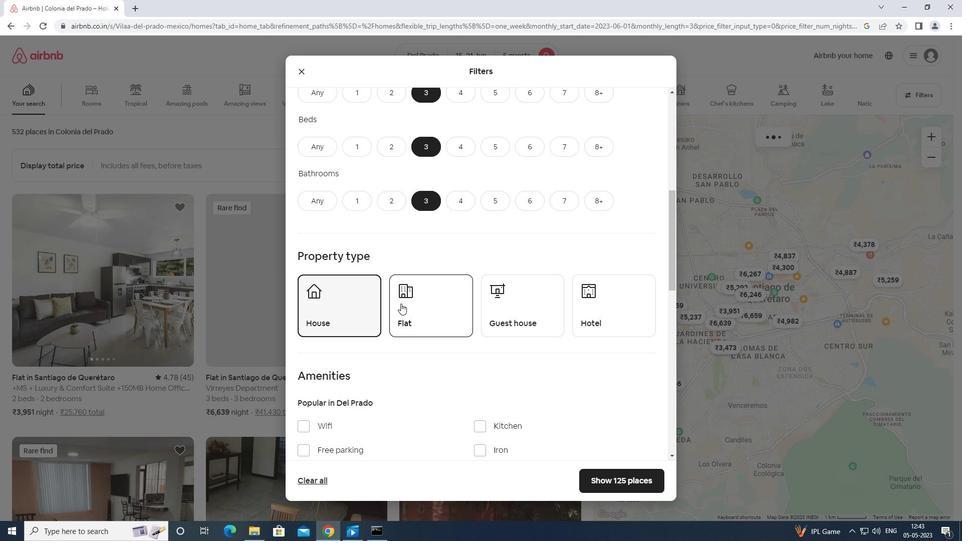 
Action: Mouse moved to (514, 312)
Screenshot: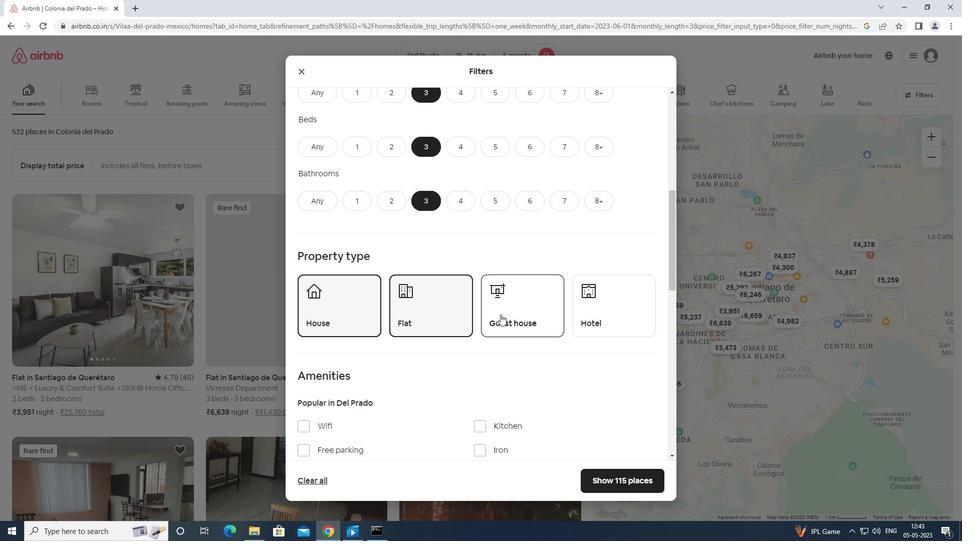 
Action: Mouse pressed left at (514, 312)
Screenshot: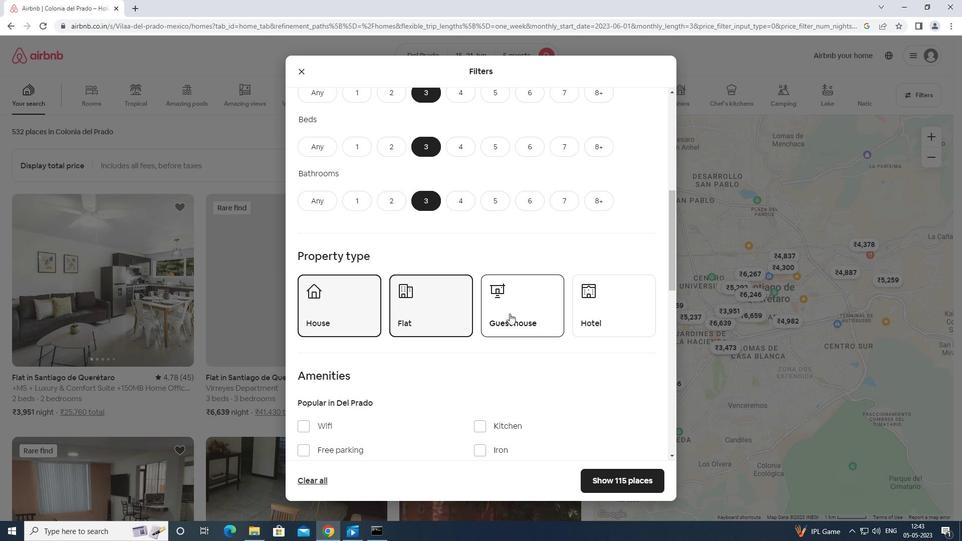 
Action: Mouse moved to (515, 309)
Screenshot: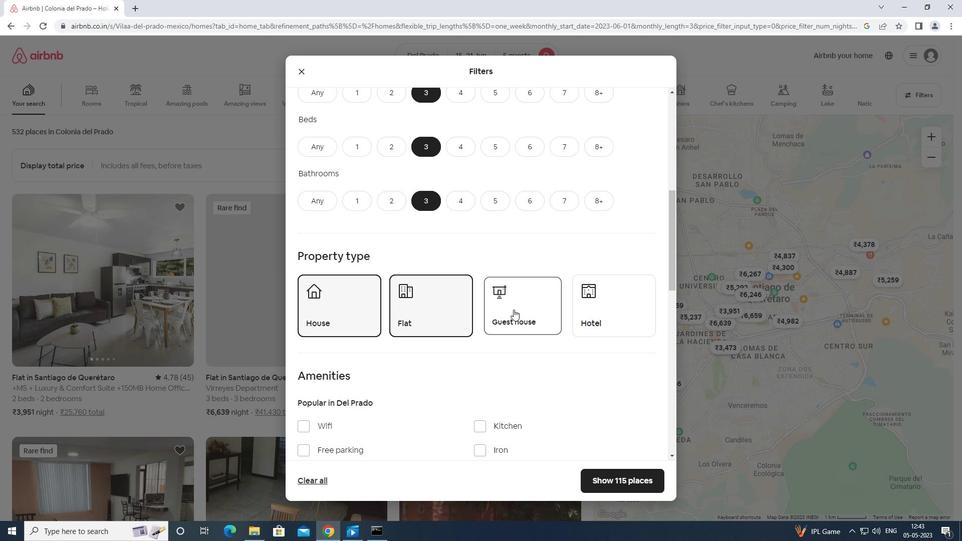 
Action: Mouse scrolled (515, 308) with delta (0, 0)
Screenshot: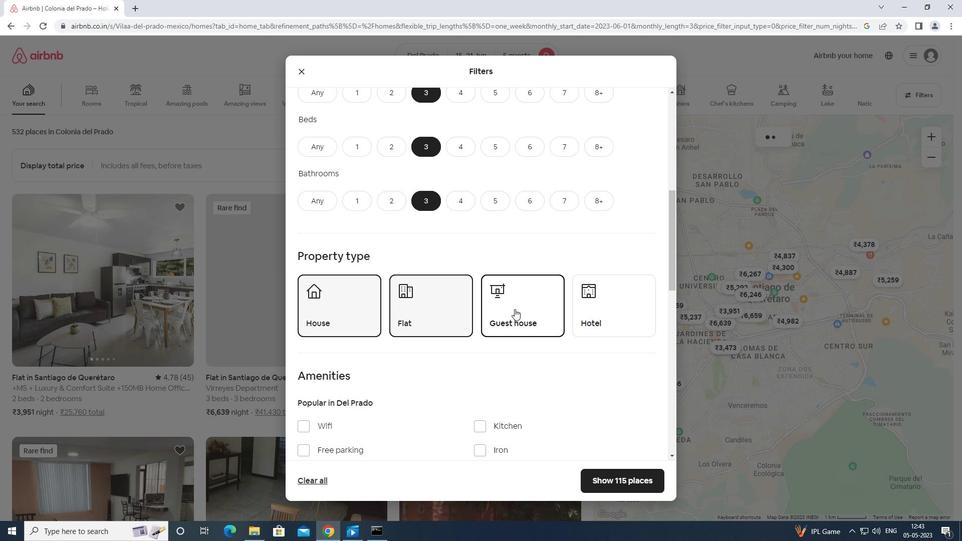 
Action: Mouse scrolled (515, 308) with delta (0, 0)
Screenshot: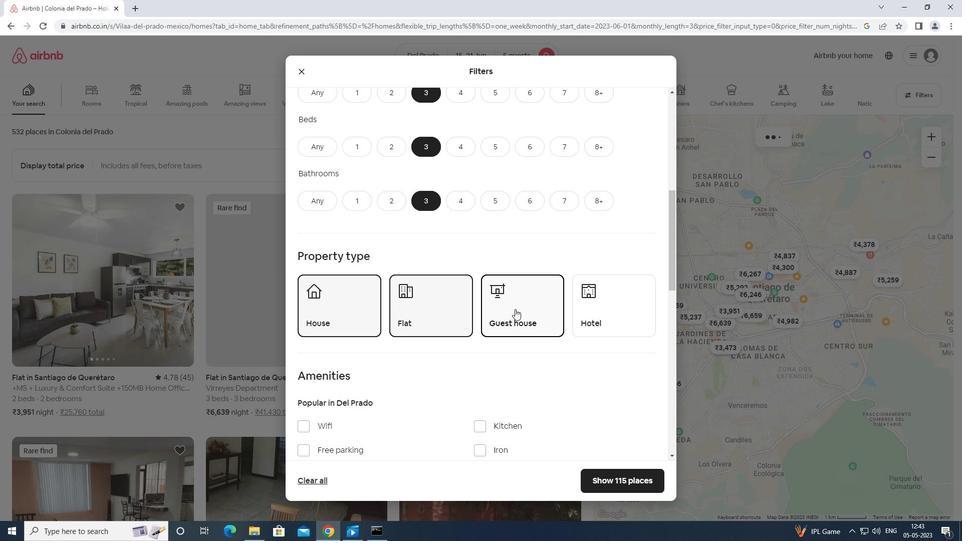 
Action: Mouse scrolled (515, 308) with delta (0, 0)
Screenshot: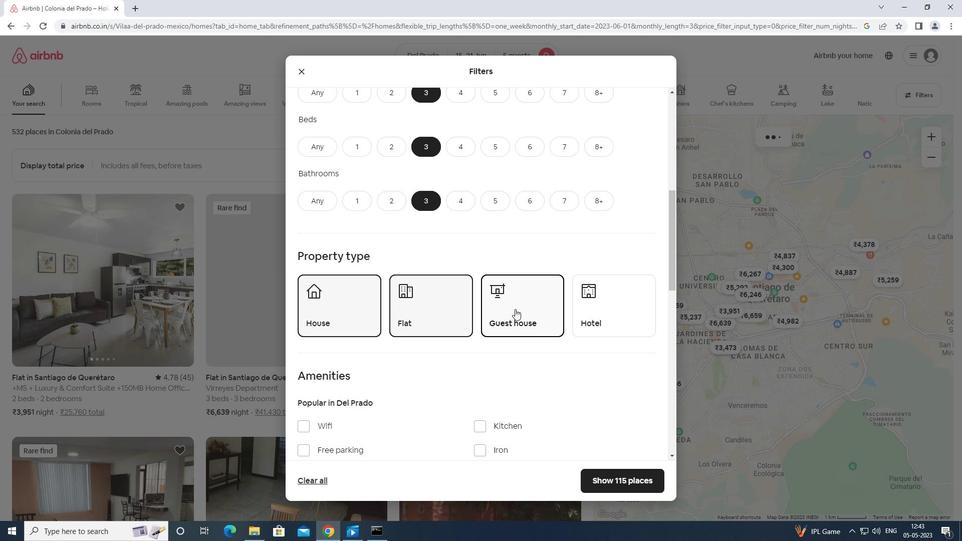 
Action: Mouse scrolled (515, 308) with delta (0, 0)
Screenshot: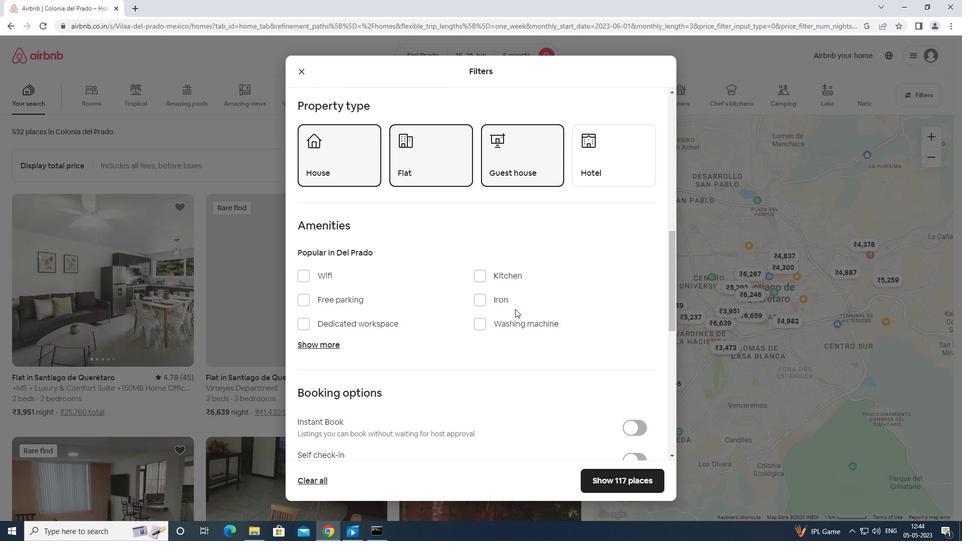 
Action: Mouse scrolled (515, 308) with delta (0, 0)
Screenshot: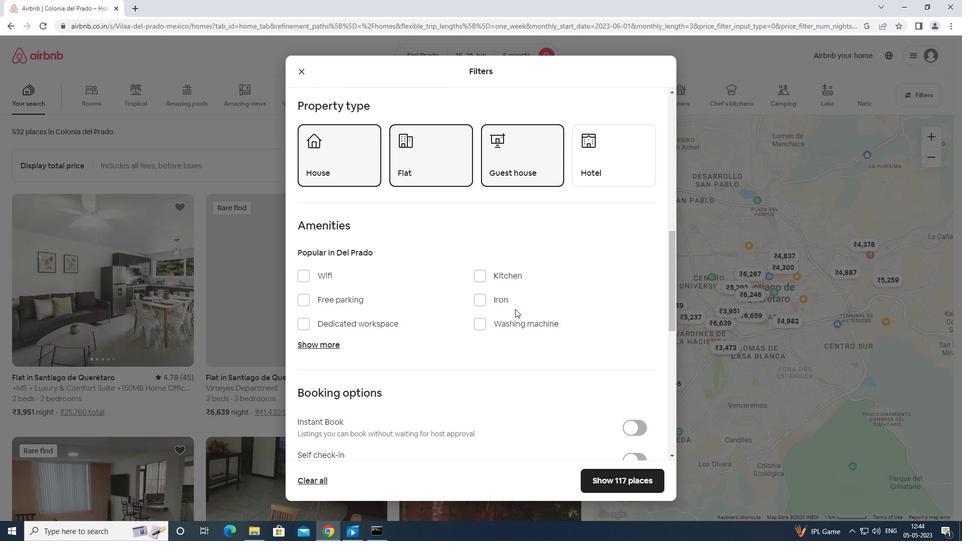 
Action: Mouse moved to (641, 359)
Screenshot: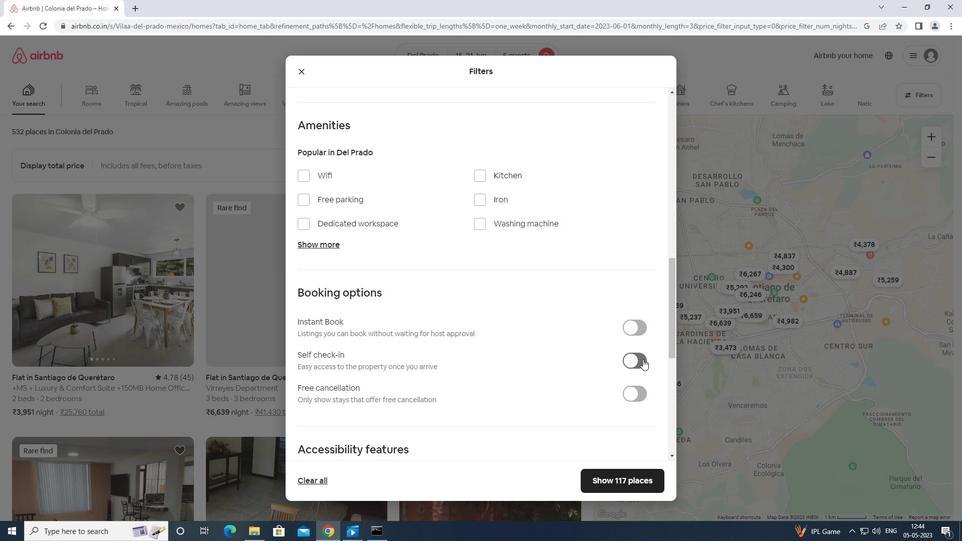 
Action: Mouse pressed left at (641, 359)
Screenshot: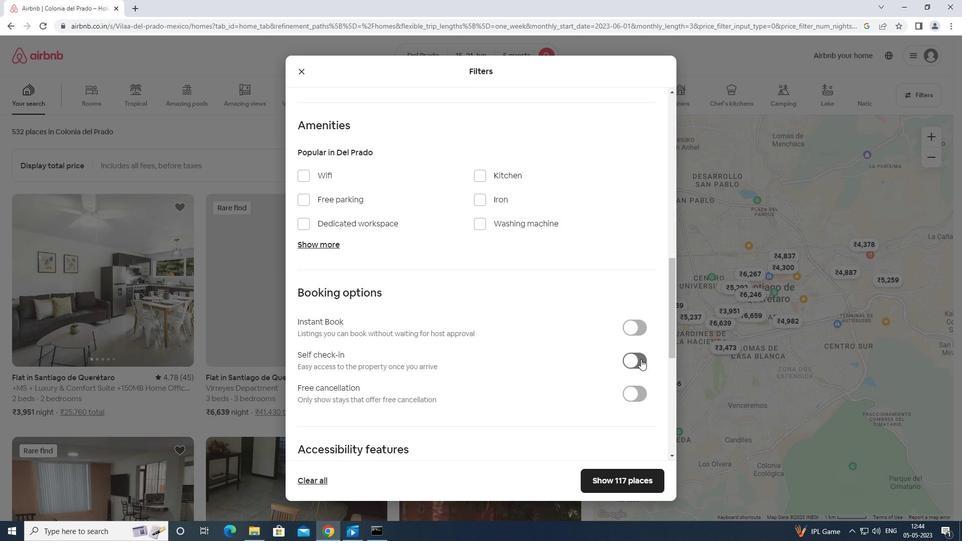 
Action: Mouse moved to (639, 355)
Screenshot: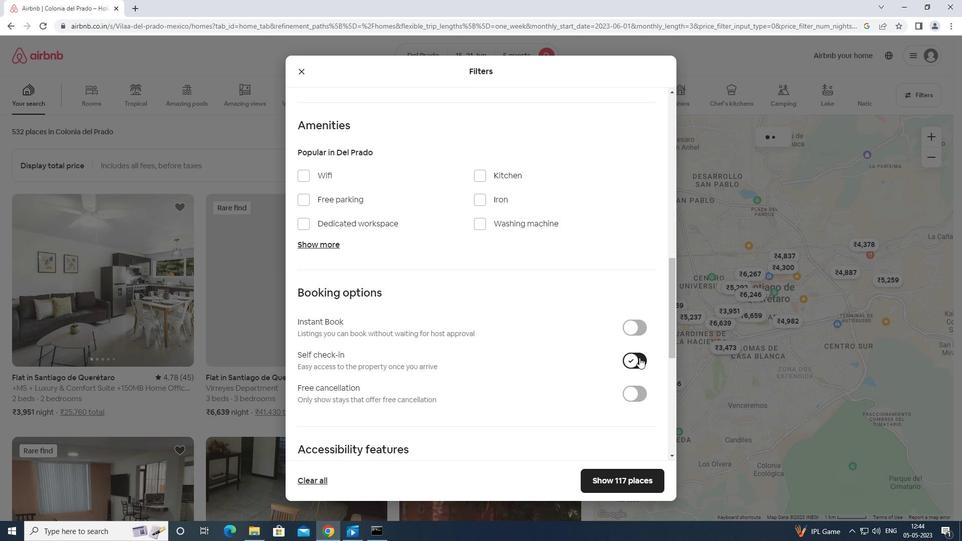 
Action: Mouse scrolled (639, 355) with delta (0, 0)
Screenshot: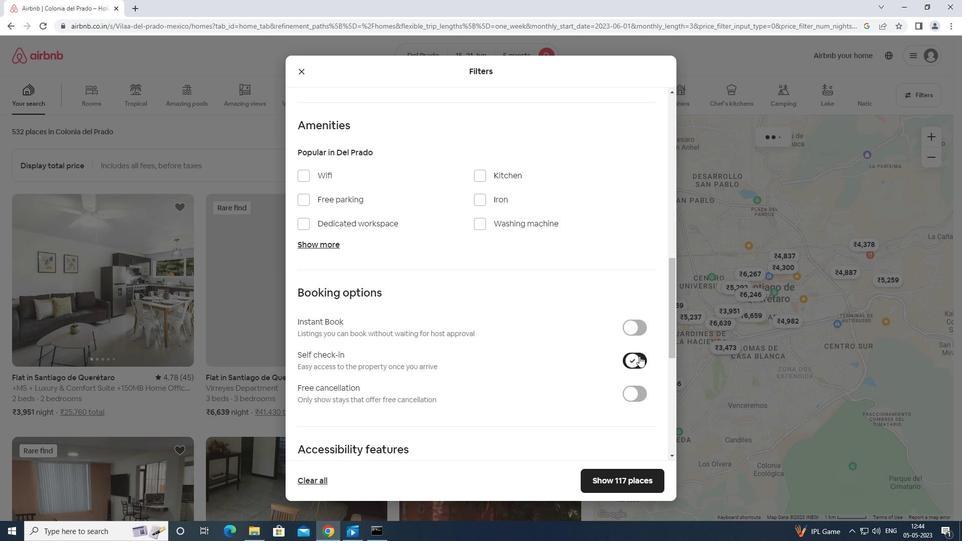 
Action: Mouse scrolled (639, 355) with delta (0, 0)
Screenshot: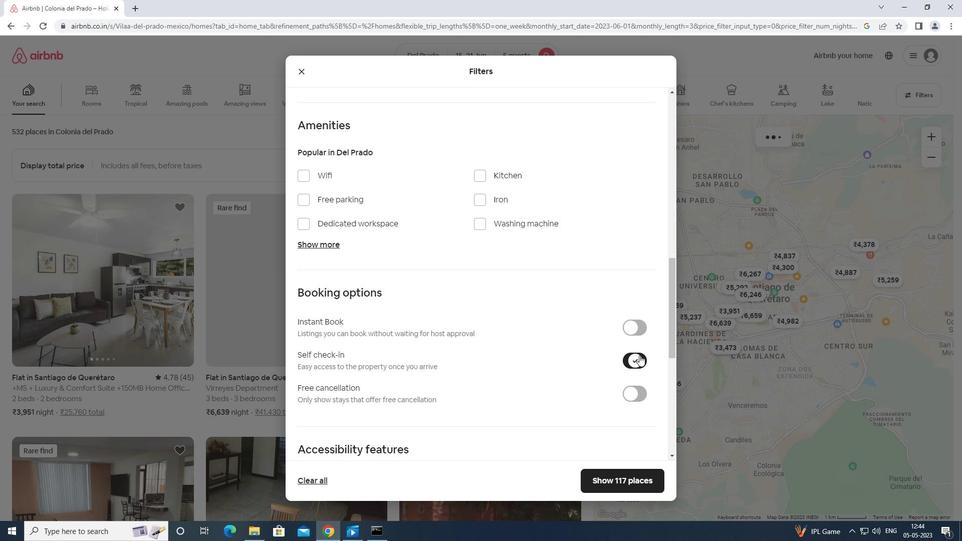 
Action: Mouse scrolled (639, 355) with delta (0, 0)
Screenshot: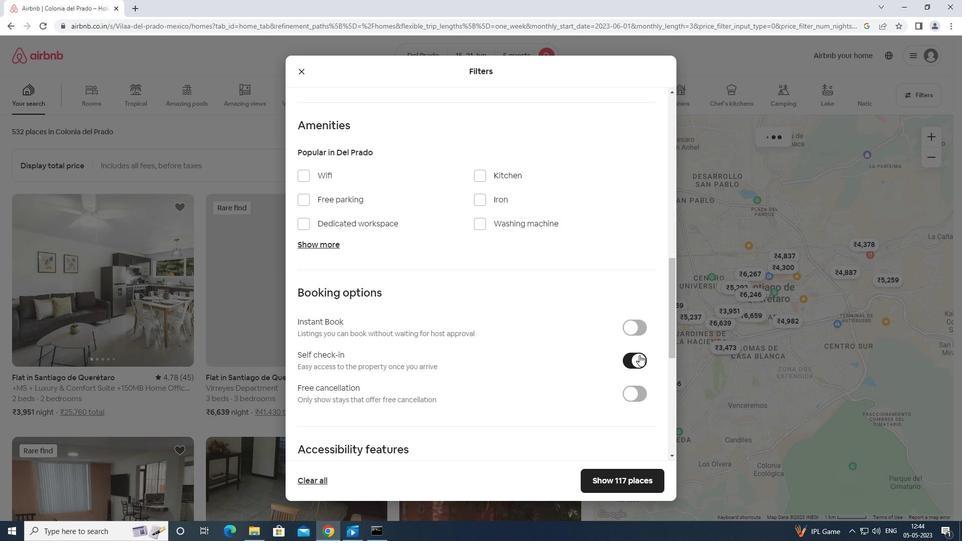 
Action: Mouse scrolled (639, 355) with delta (0, 0)
Screenshot: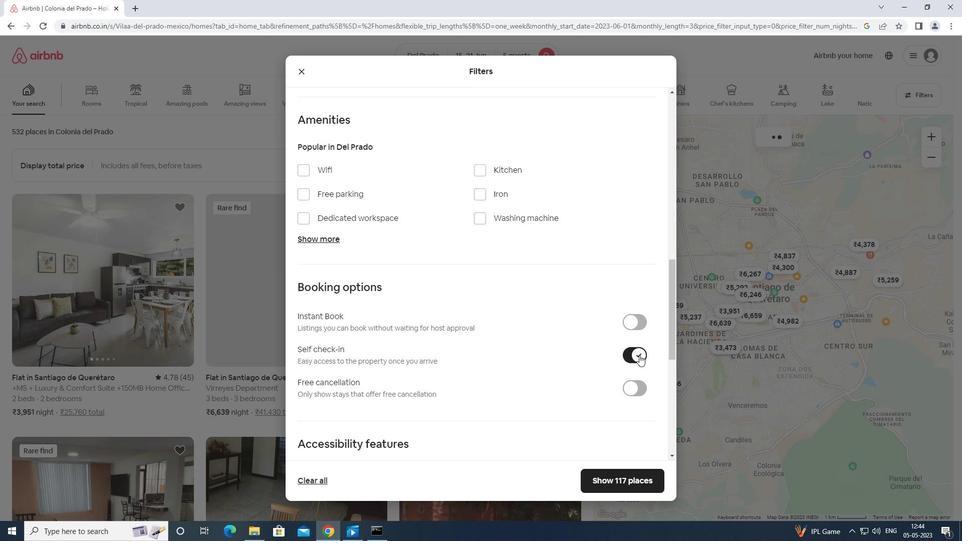 
Action: Mouse scrolled (639, 355) with delta (0, 0)
Screenshot: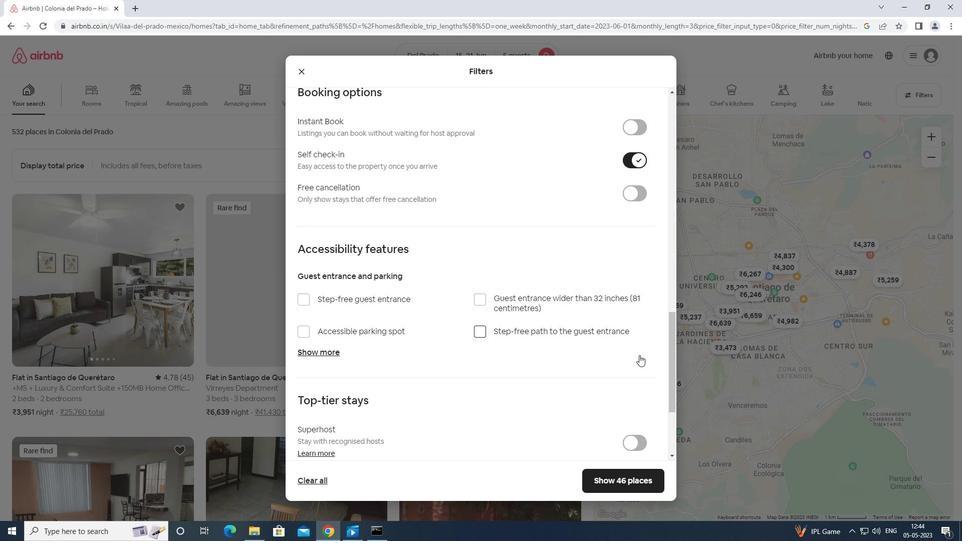 
Action: Mouse scrolled (639, 355) with delta (0, 0)
Screenshot: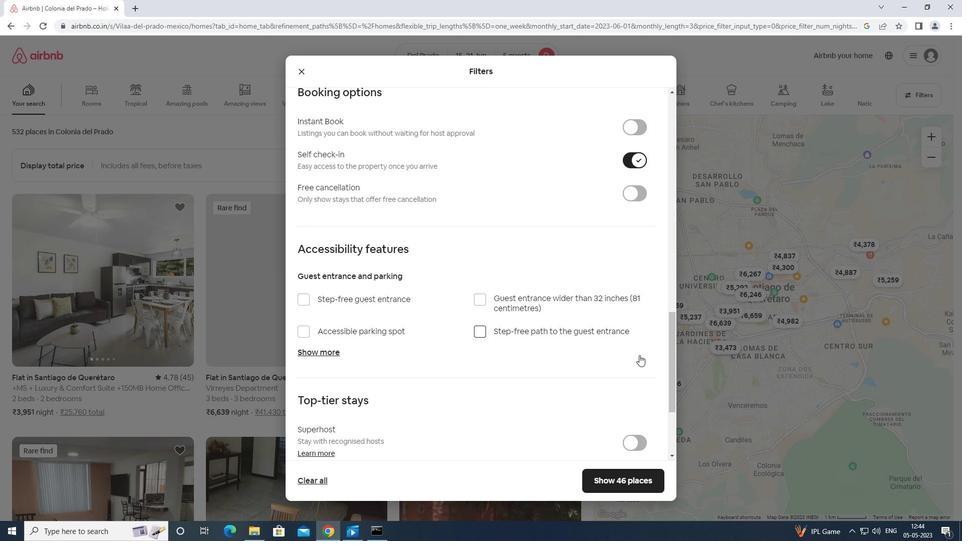 
Action: Mouse scrolled (639, 355) with delta (0, 0)
Screenshot: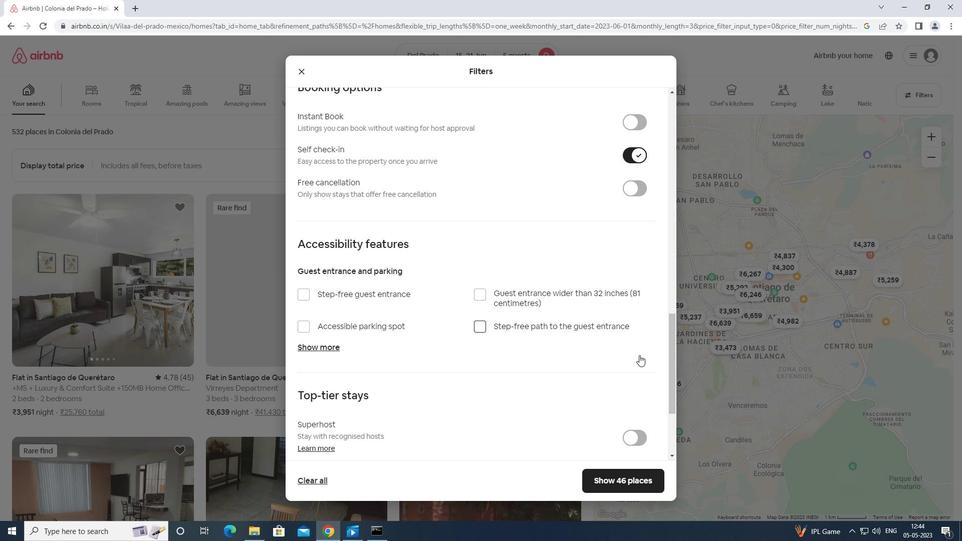 
Action: Mouse moved to (230, 400)
Screenshot: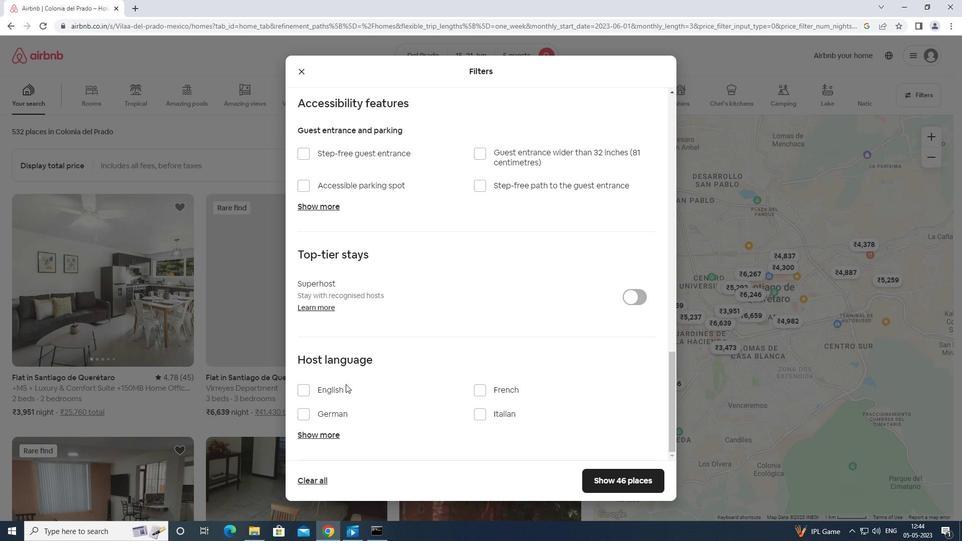 
Action: Mouse scrolled (230, 400) with delta (0, 0)
Screenshot: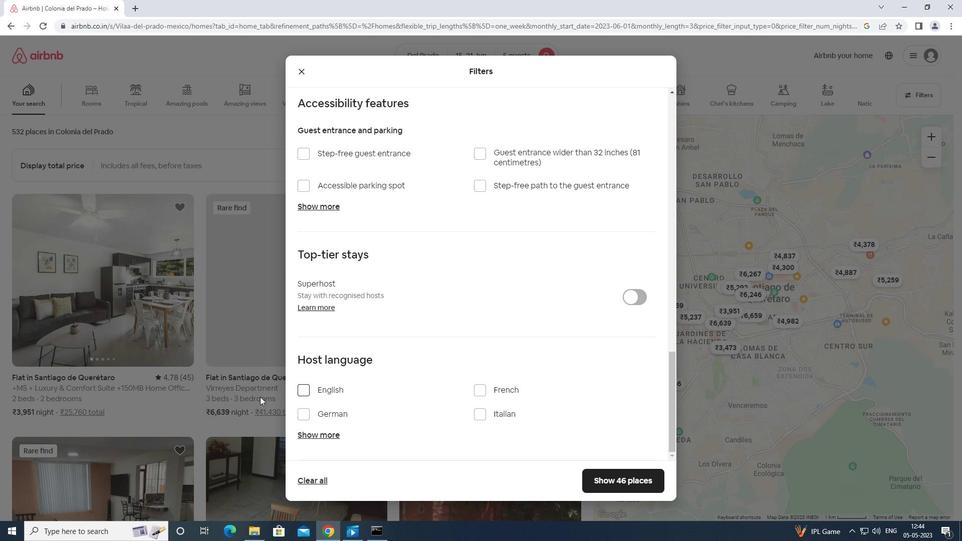 
Action: Mouse scrolled (230, 400) with delta (0, 0)
Screenshot: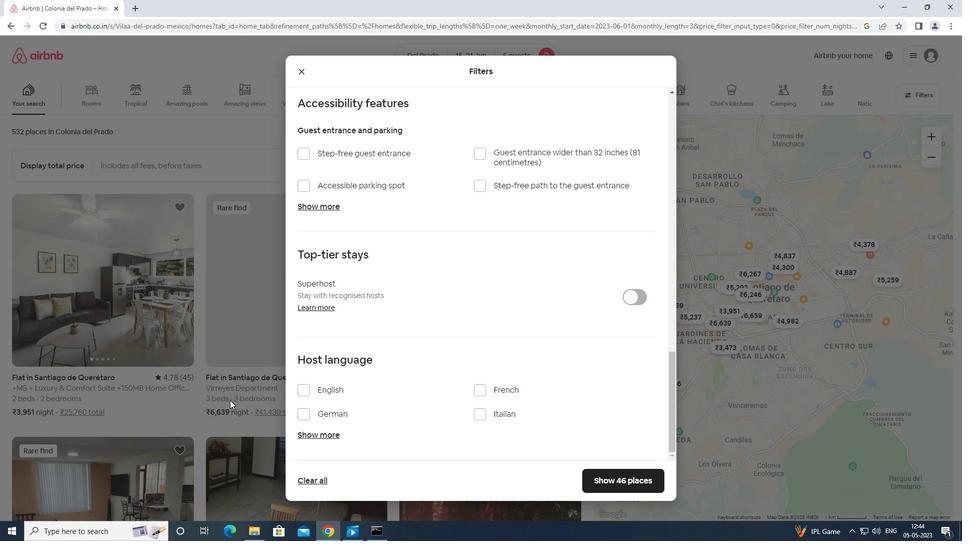 
Action: Mouse scrolled (230, 400) with delta (0, 0)
Screenshot: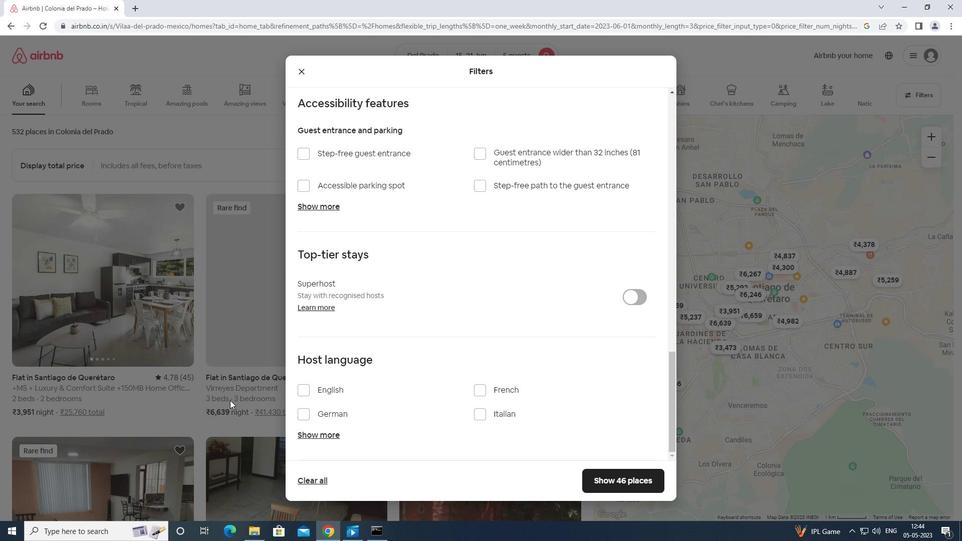 
Action: Mouse moved to (306, 387)
Screenshot: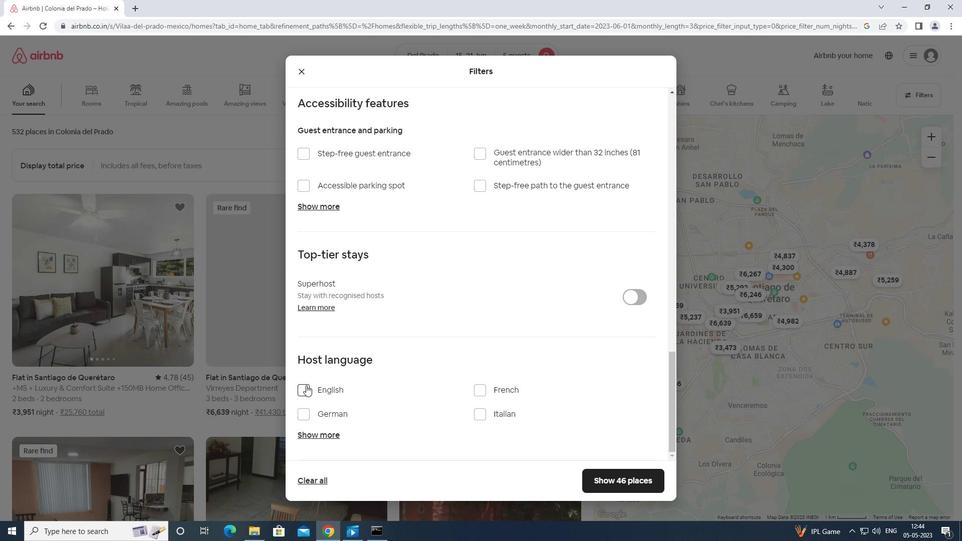 
Action: Mouse pressed left at (306, 387)
Screenshot: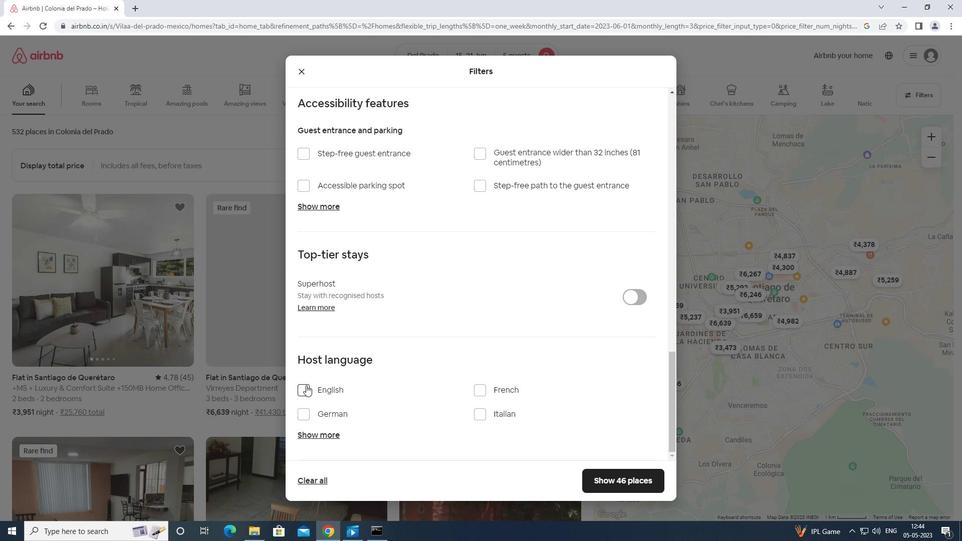 
Action: Mouse moved to (629, 476)
Screenshot: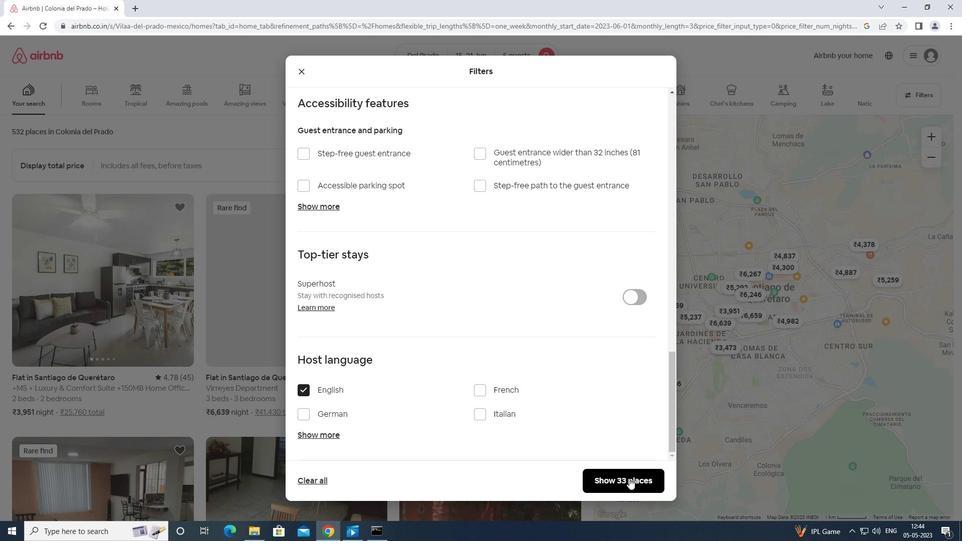 
Action: Mouse pressed left at (629, 476)
Screenshot: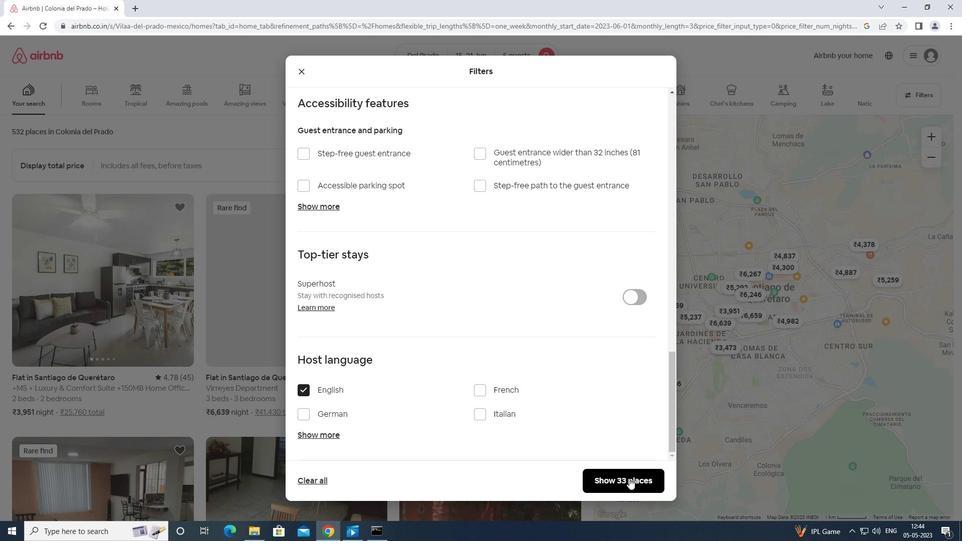 
Action: Mouse moved to (626, 467)
Screenshot: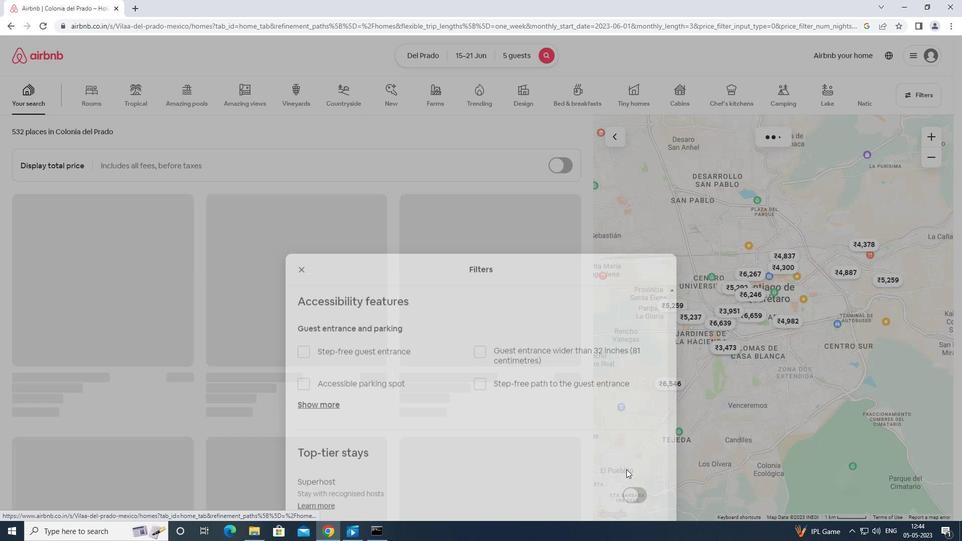 
